 Task: Add a signature Ibrahim Sanchez containing Have a great St. Patricks Day, Ibrahim Sanchez to email address softage.8@softage.net and add a folder Decorations
Action: Mouse moved to (67, 121)
Screenshot: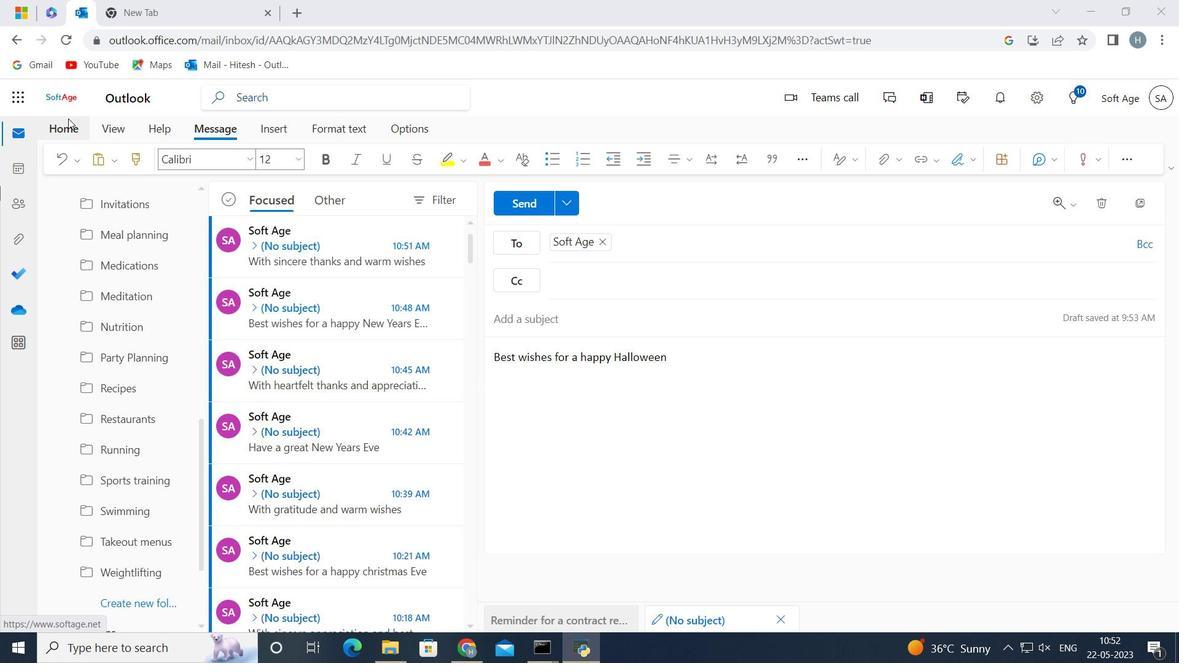 
Action: Mouse pressed left at (67, 121)
Screenshot: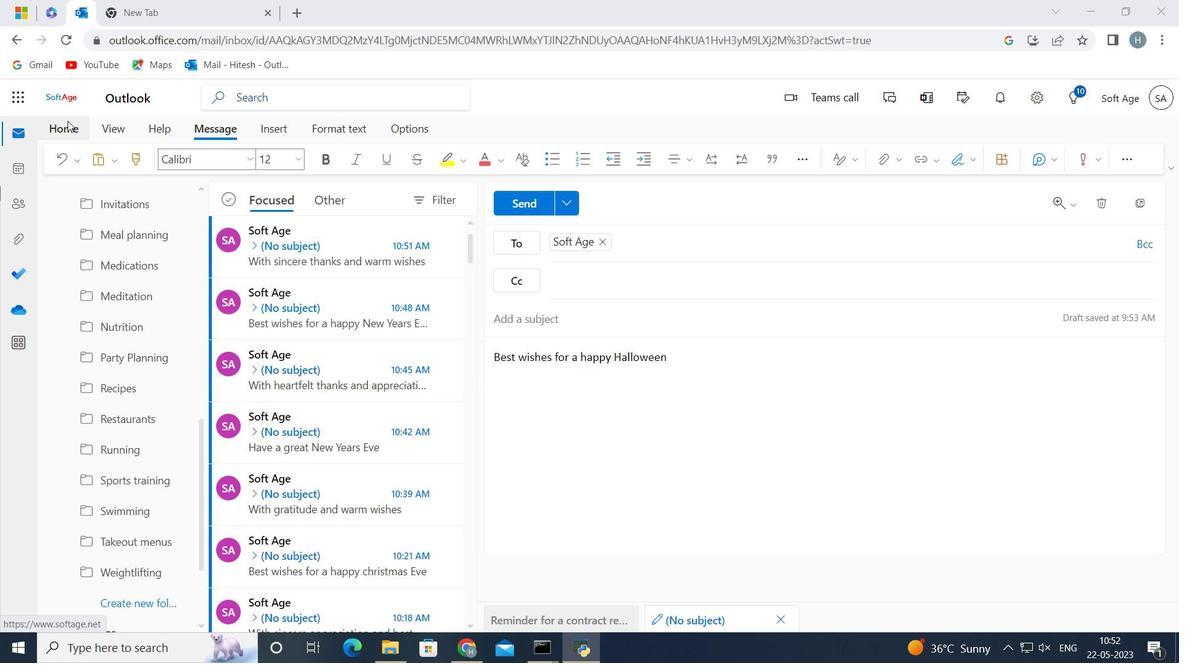 
Action: Mouse moved to (122, 160)
Screenshot: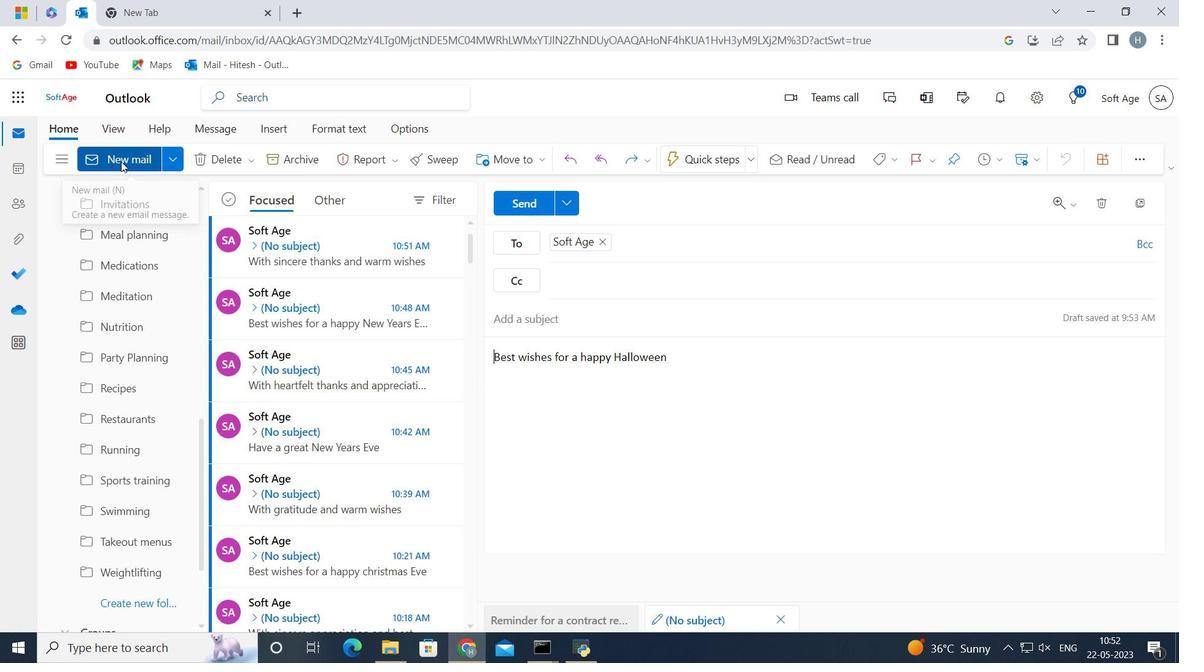 
Action: Mouse pressed left at (122, 160)
Screenshot: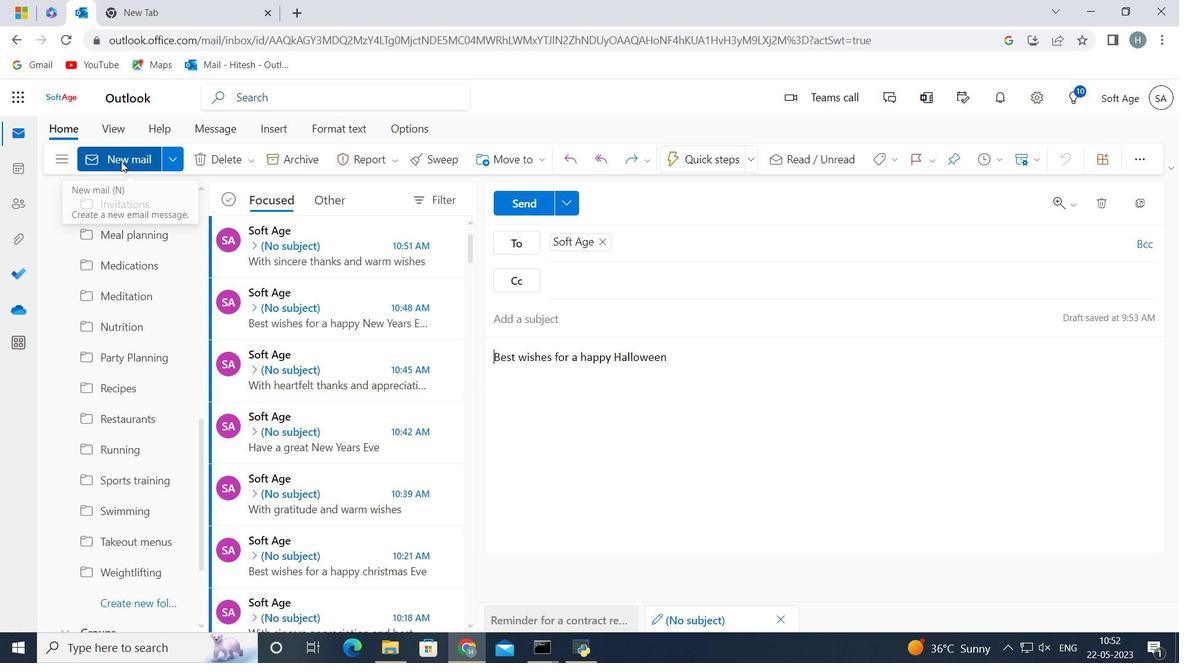 
Action: Mouse moved to (960, 156)
Screenshot: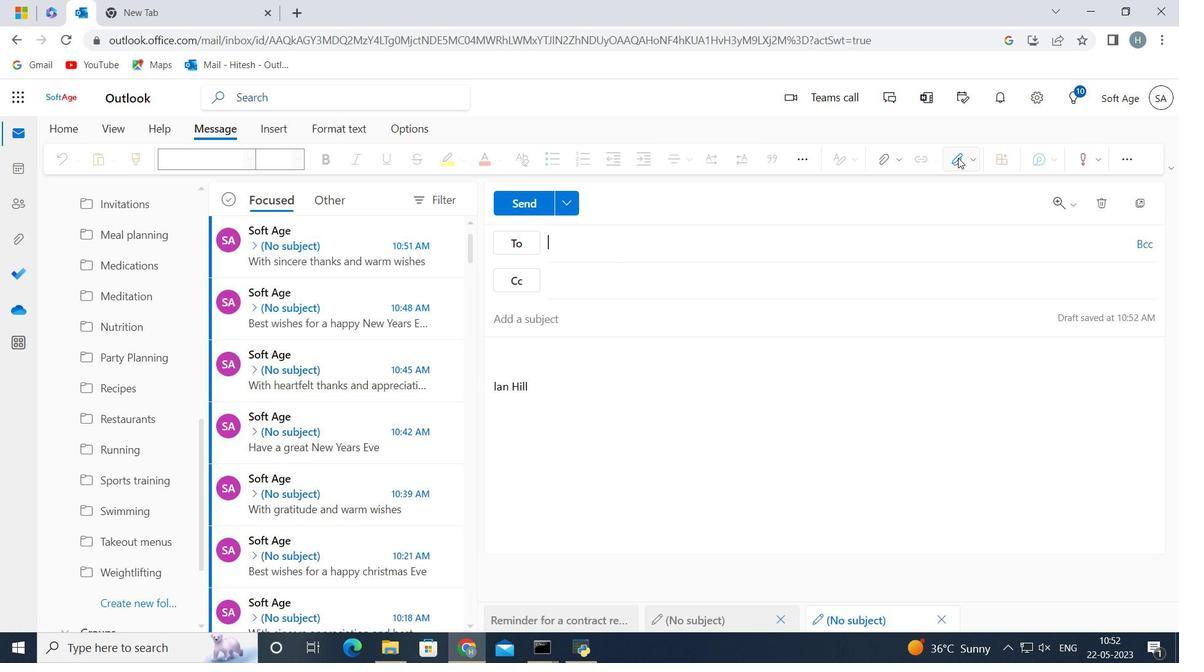 
Action: Mouse pressed left at (960, 156)
Screenshot: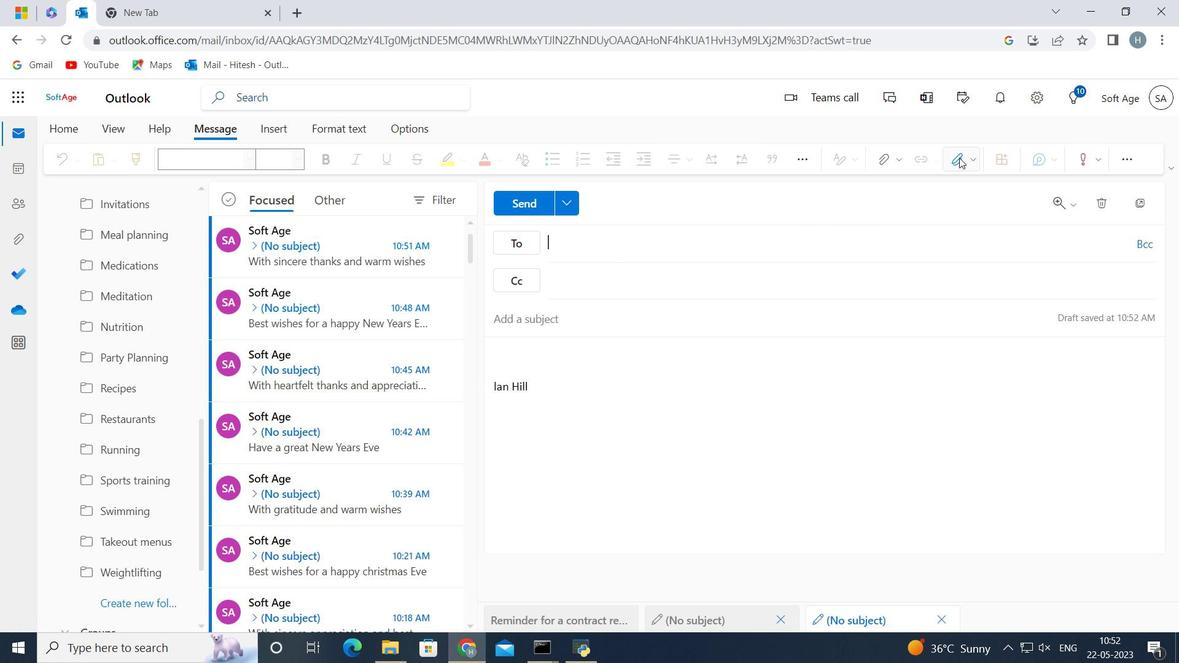 
Action: Mouse moved to (939, 605)
Screenshot: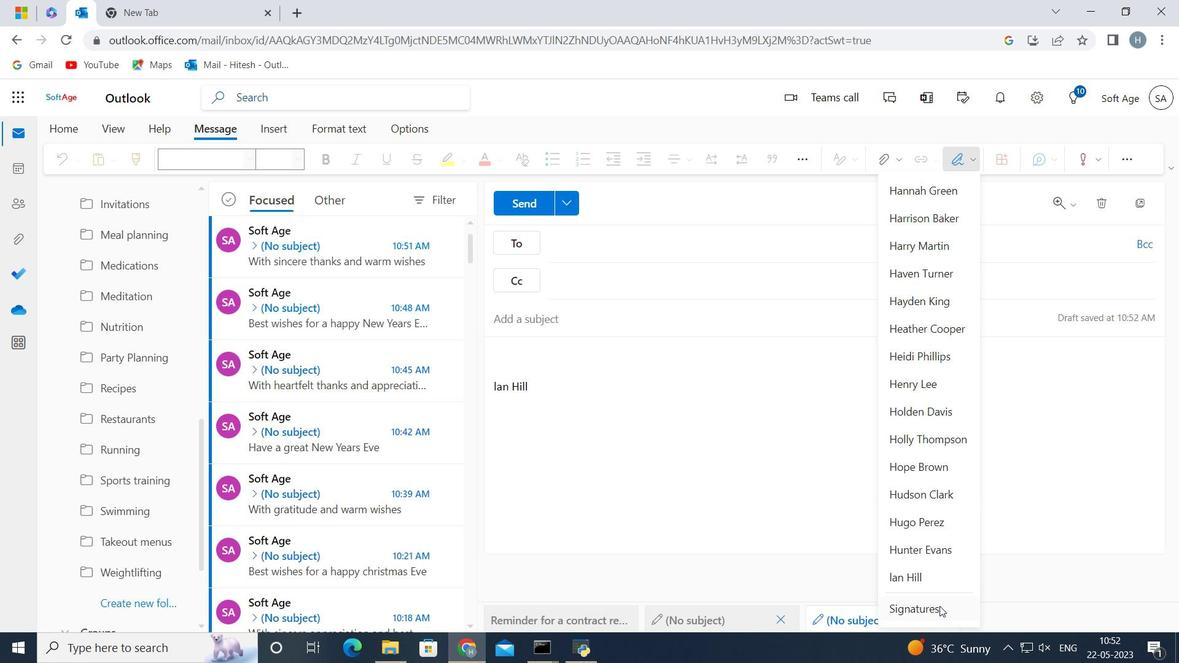 
Action: Mouse pressed left at (939, 605)
Screenshot: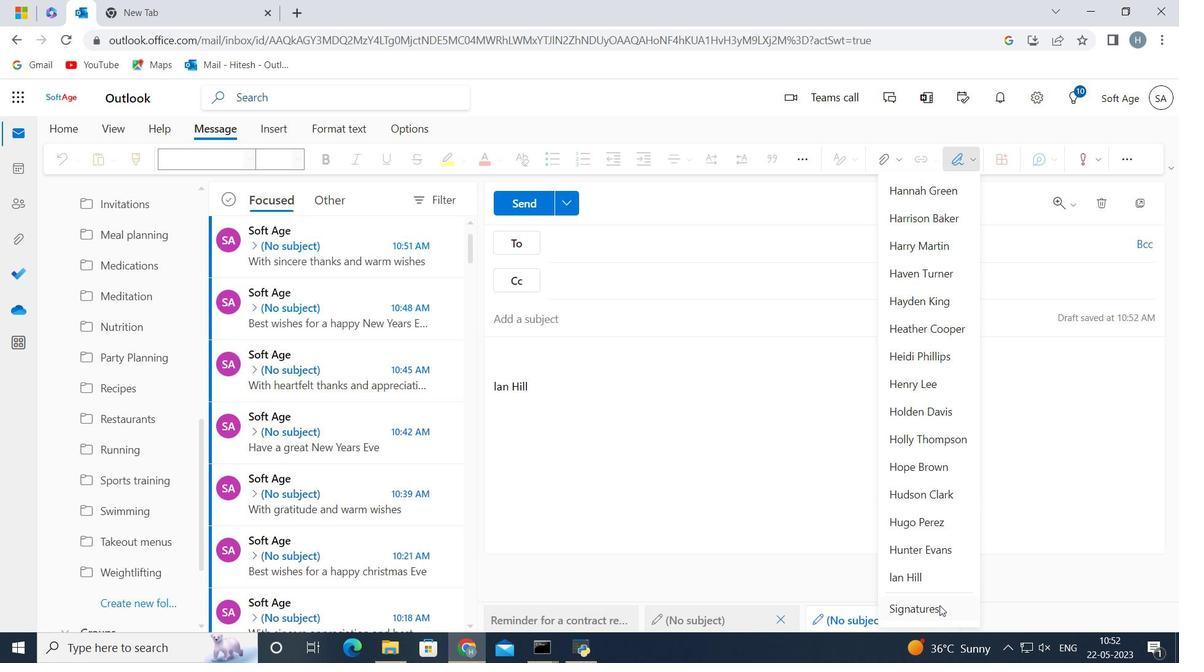 
Action: Mouse moved to (819, 277)
Screenshot: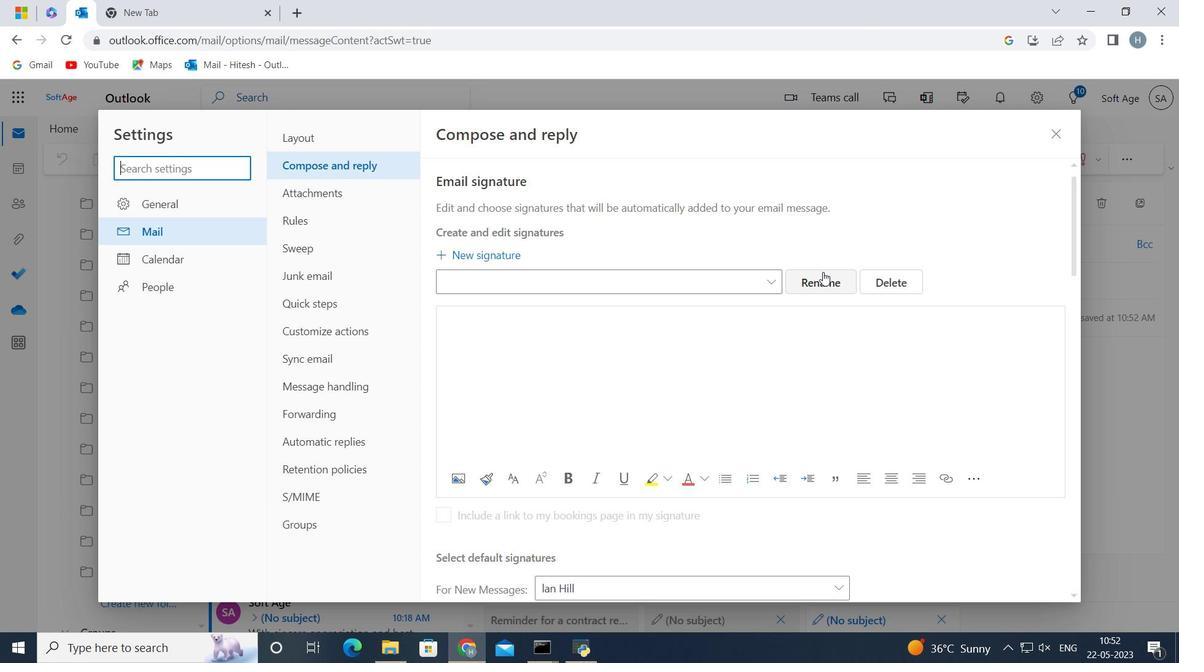 
Action: Mouse pressed left at (819, 277)
Screenshot: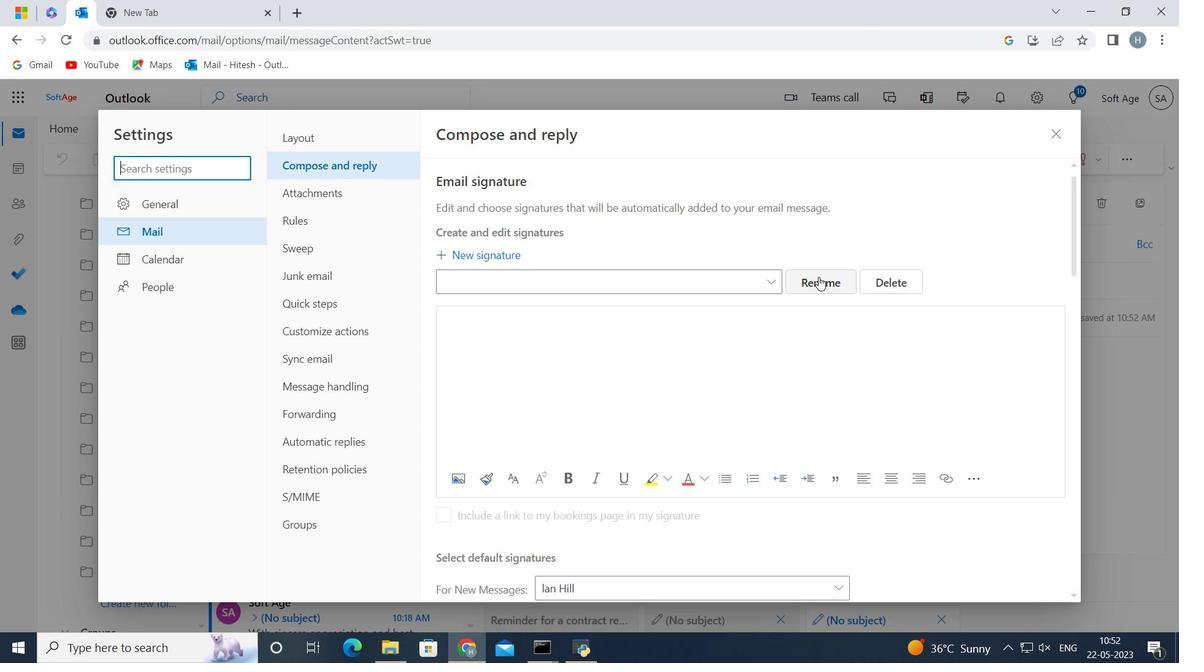 
Action: Mouse moved to (716, 281)
Screenshot: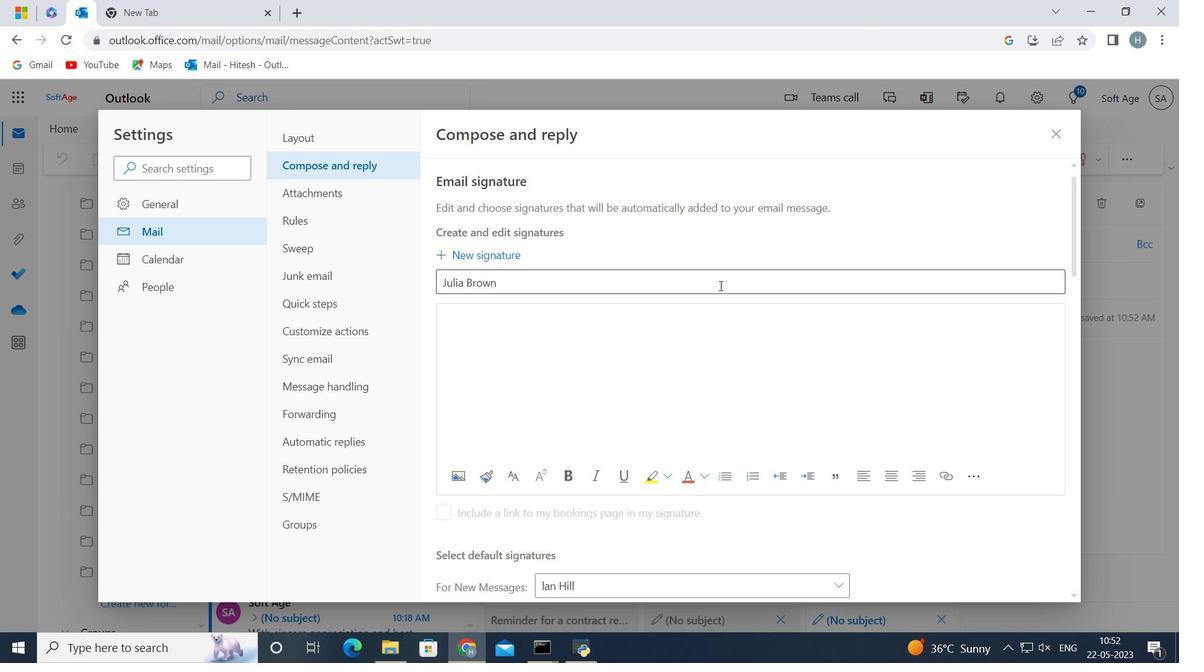 
Action: Mouse pressed left at (716, 281)
Screenshot: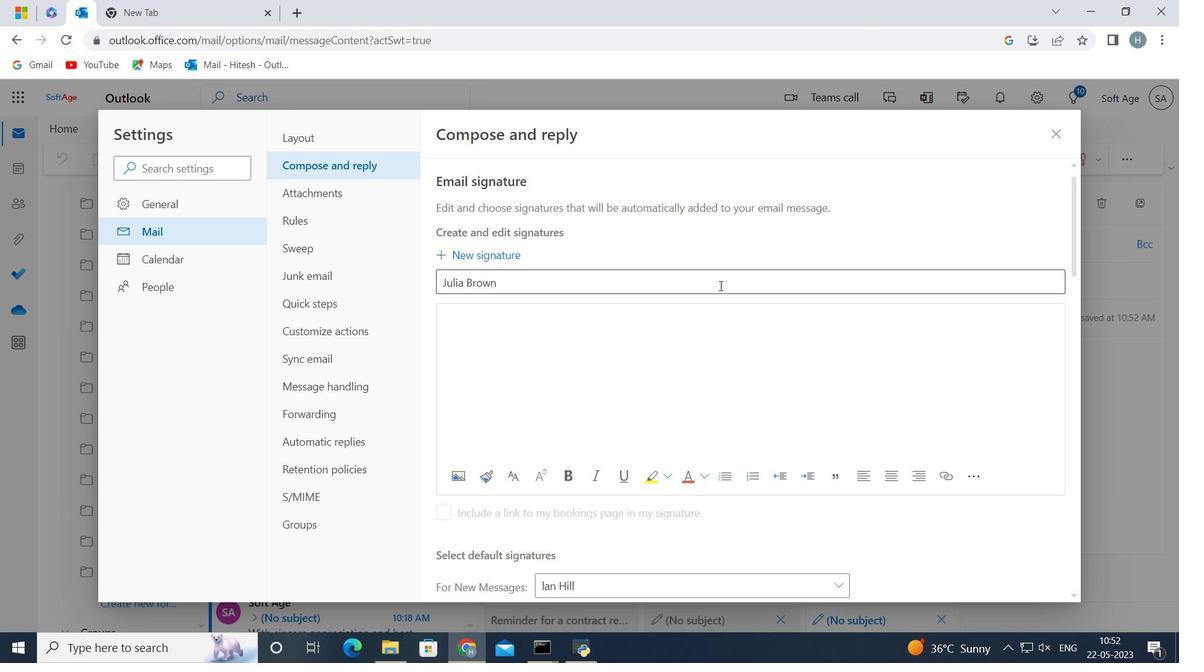 
Action: Key pressed <Key.backspace><Key.backspace><Key.backspace><Key.backspace><Key.backspace><Key.backspace><Key.backspace><Key.backspace><Key.backspace><Key.backspace><Key.backspace><Key.backspace><Key.backspace><Key.shift><Key.shift><Key.shift>Ibrahim<Key.space><Key.shift>Sanchez<Key.space>
Screenshot: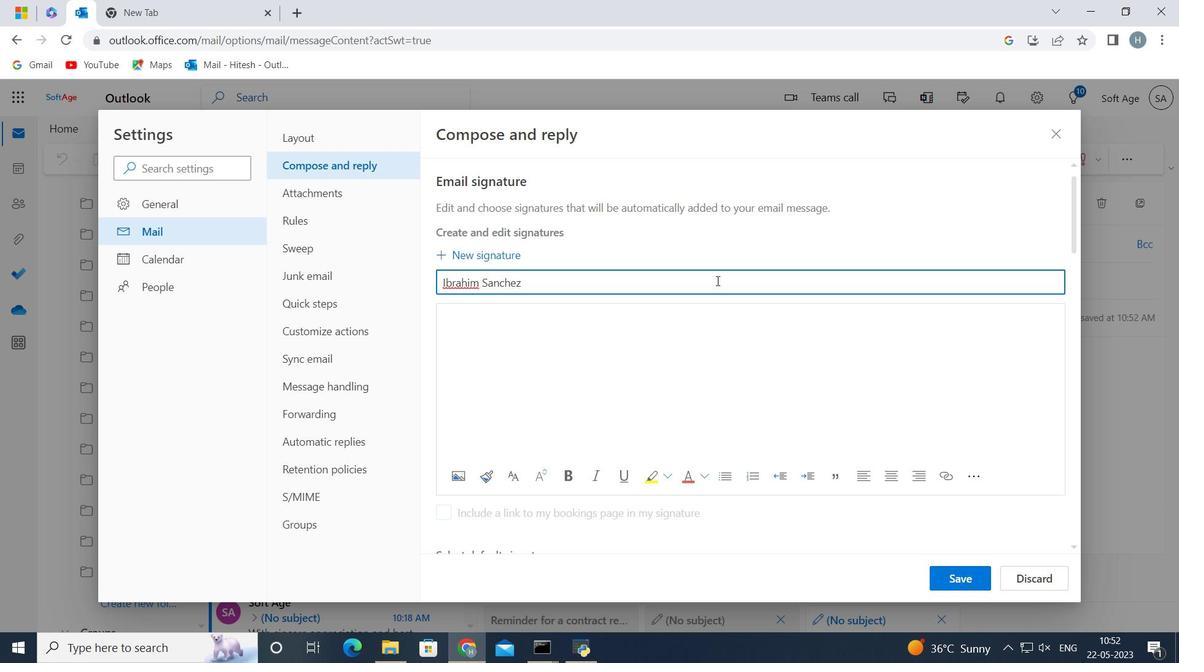 
Action: Mouse moved to (544, 338)
Screenshot: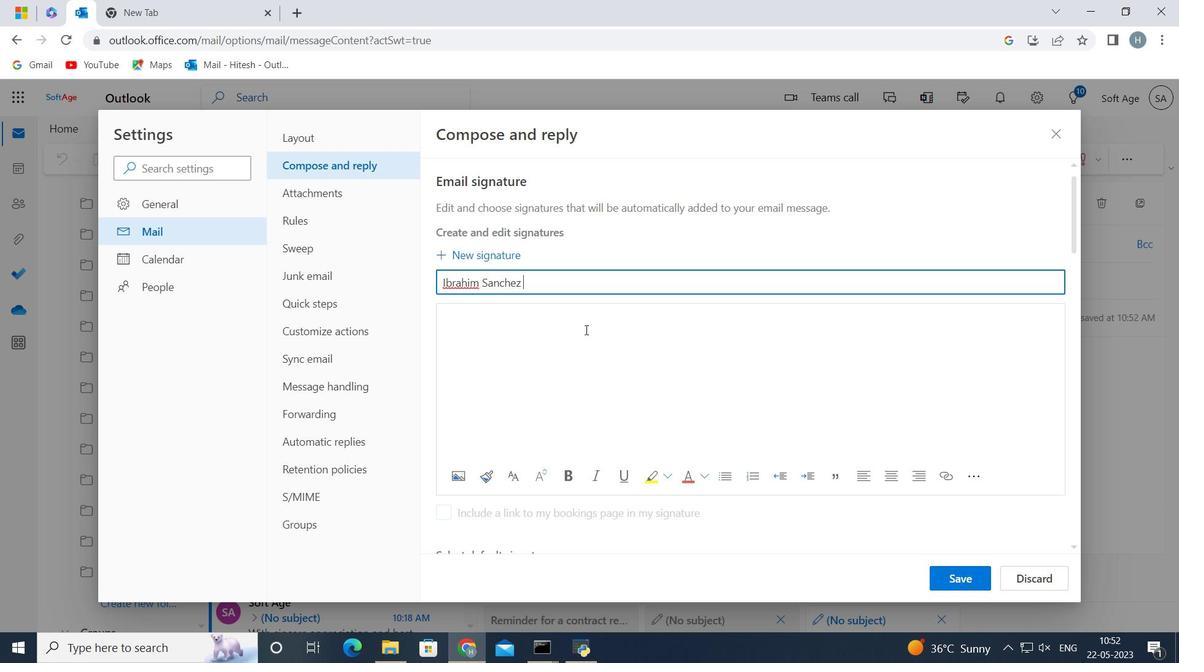 
Action: Mouse pressed left at (544, 338)
Screenshot: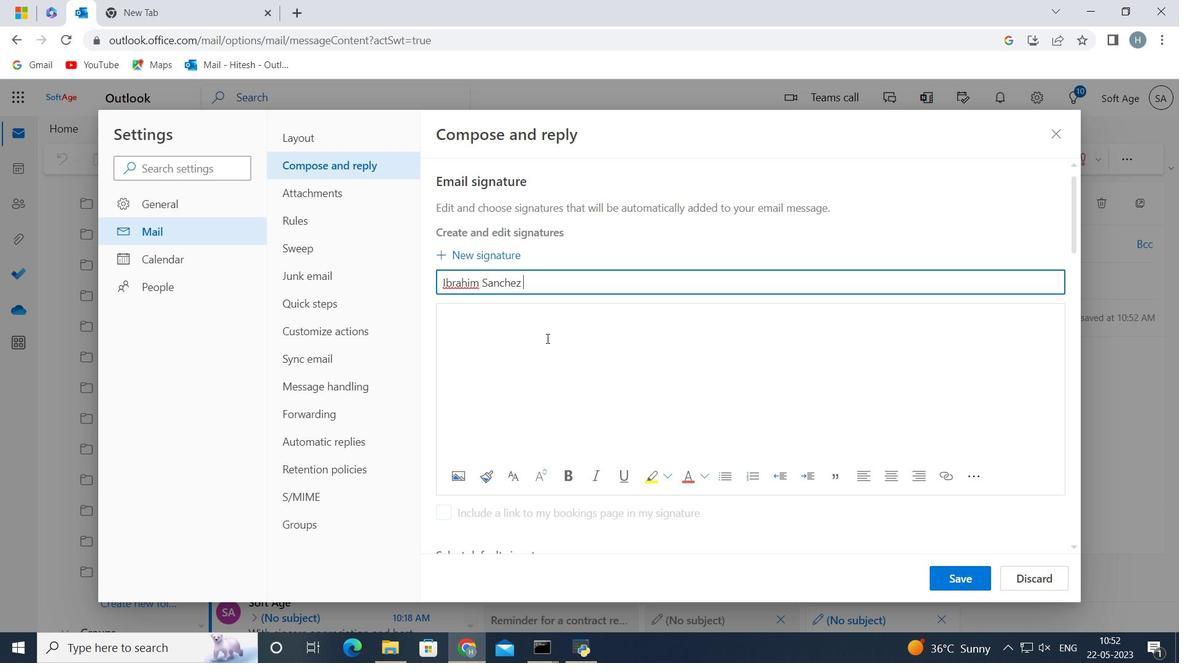 
Action: Key pressed <Key.shift>Ibrahim<Key.space><Key.shift>Sanchez
Screenshot: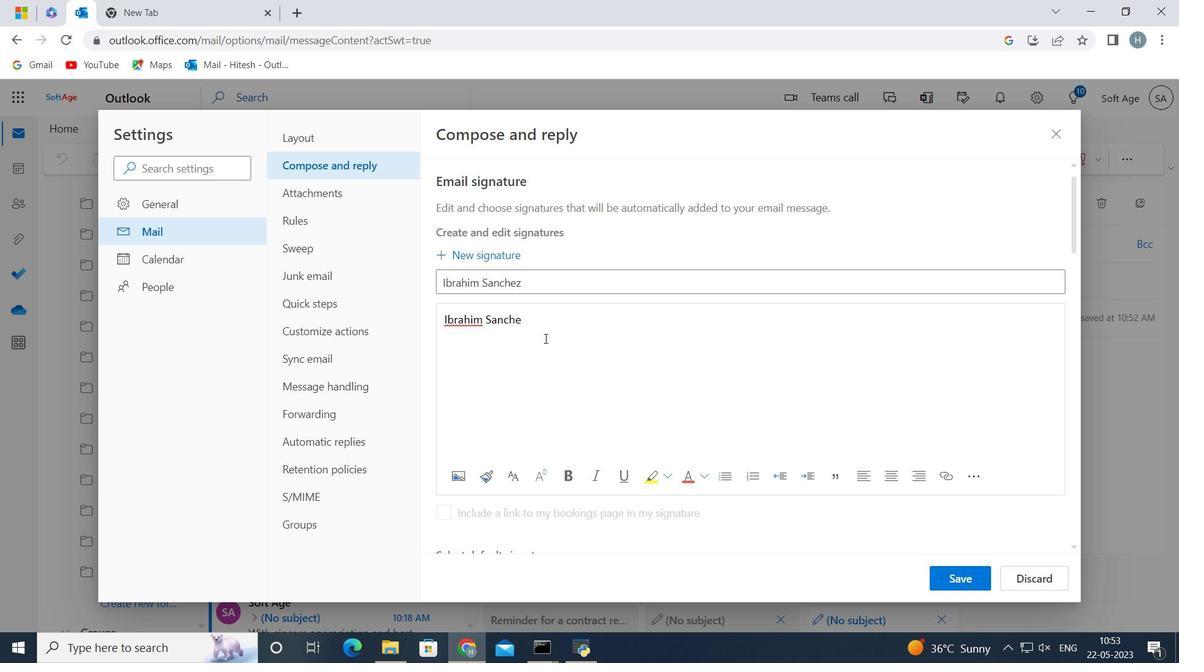 
Action: Mouse moved to (532, 342)
Screenshot: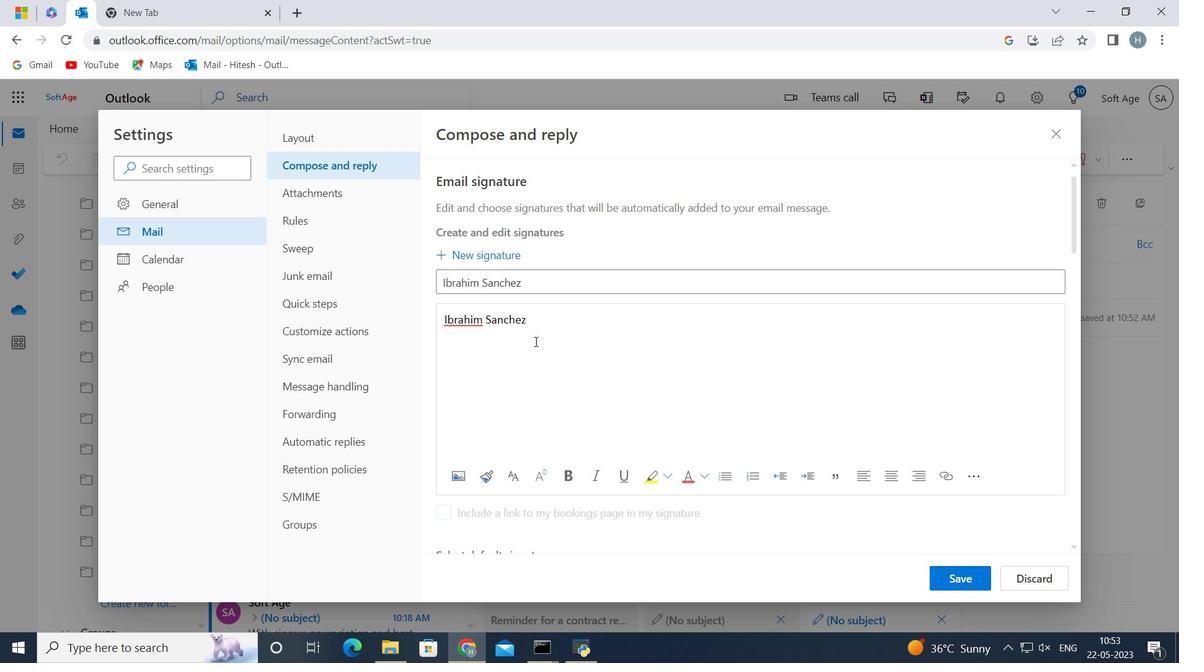 
Action: Mouse pressed left at (532, 342)
Screenshot: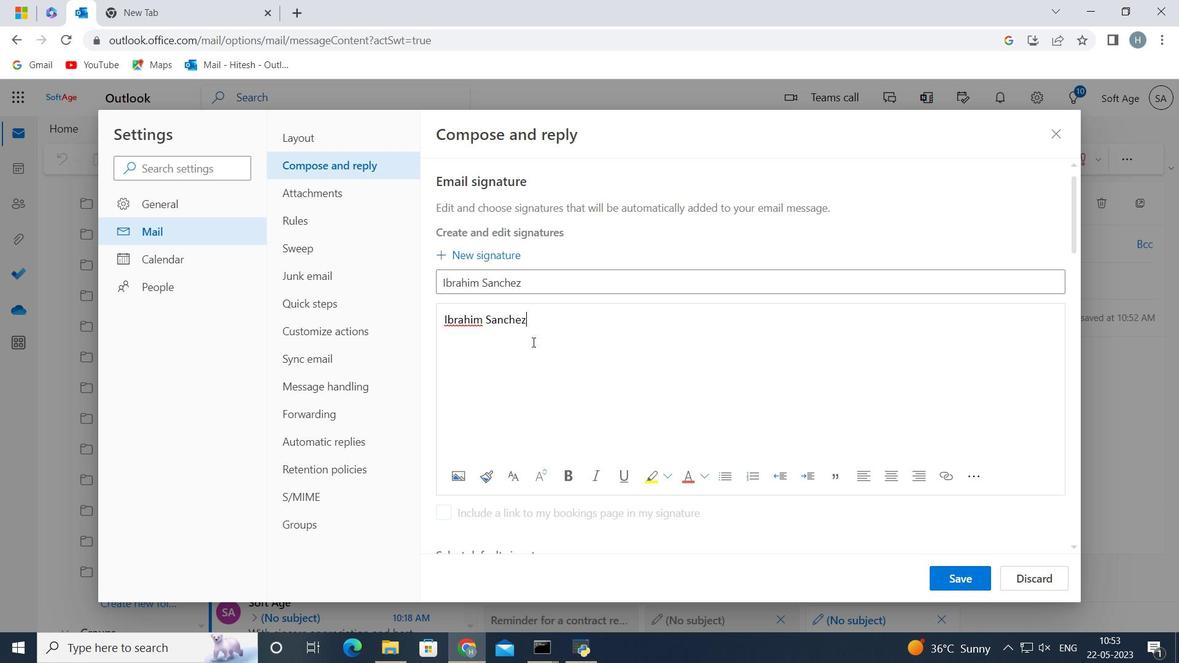 
Action: Mouse moved to (945, 576)
Screenshot: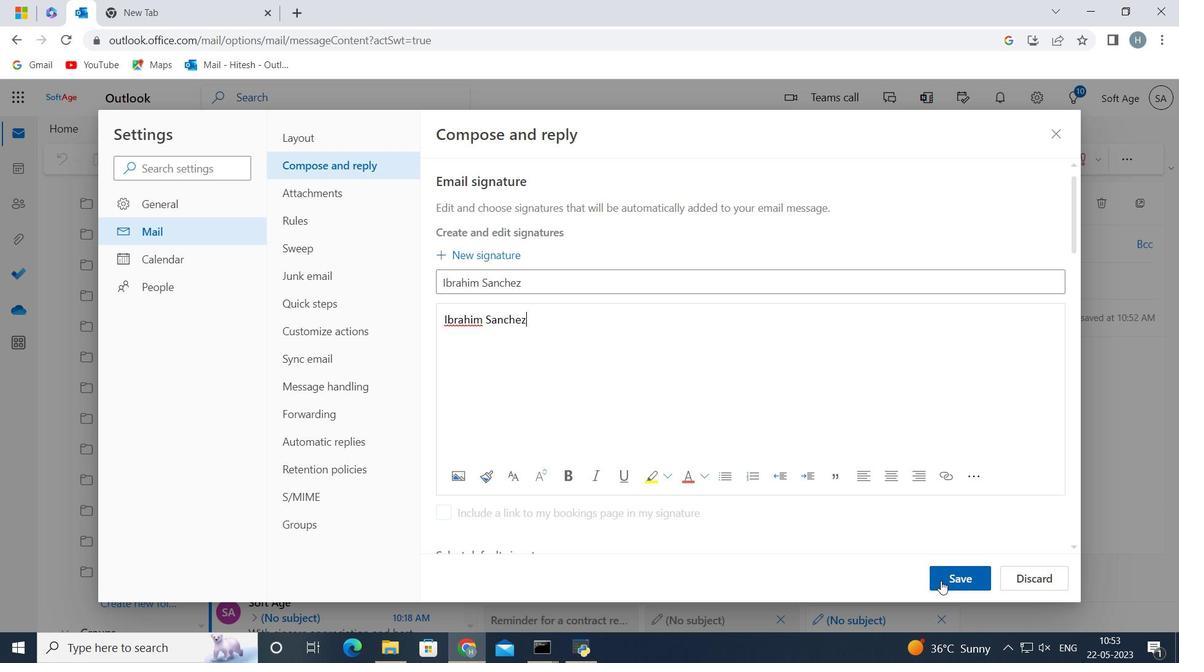 
Action: Mouse pressed left at (945, 576)
Screenshot: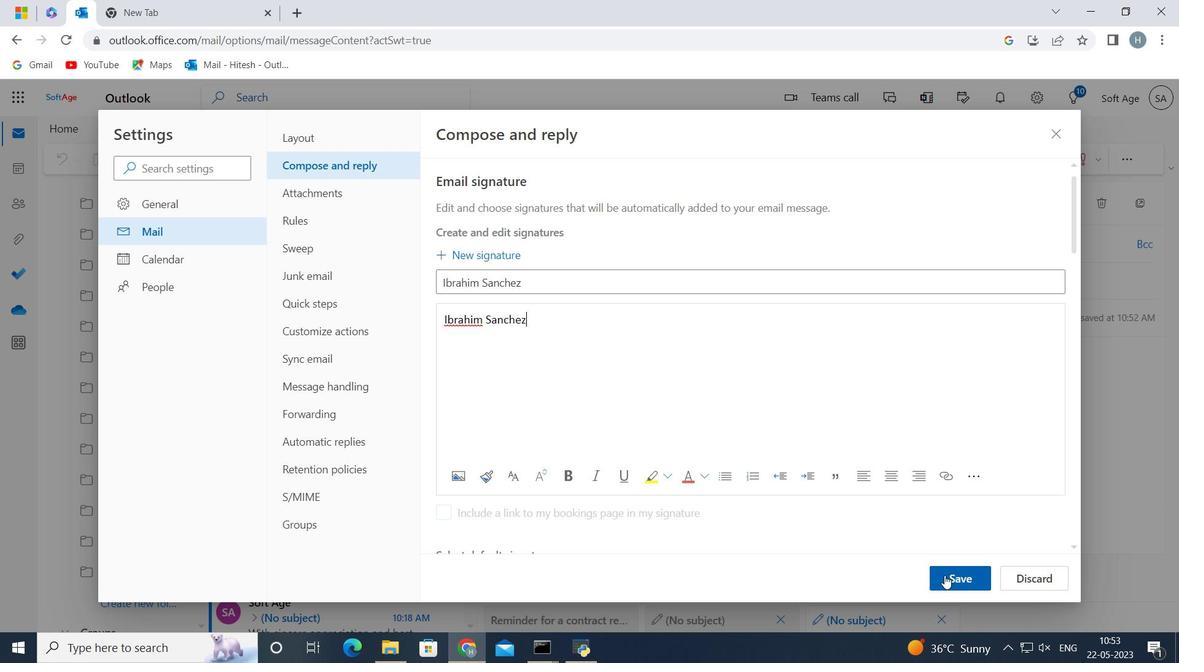 
Action: Mouse moved to (746, 361)
Screenshot: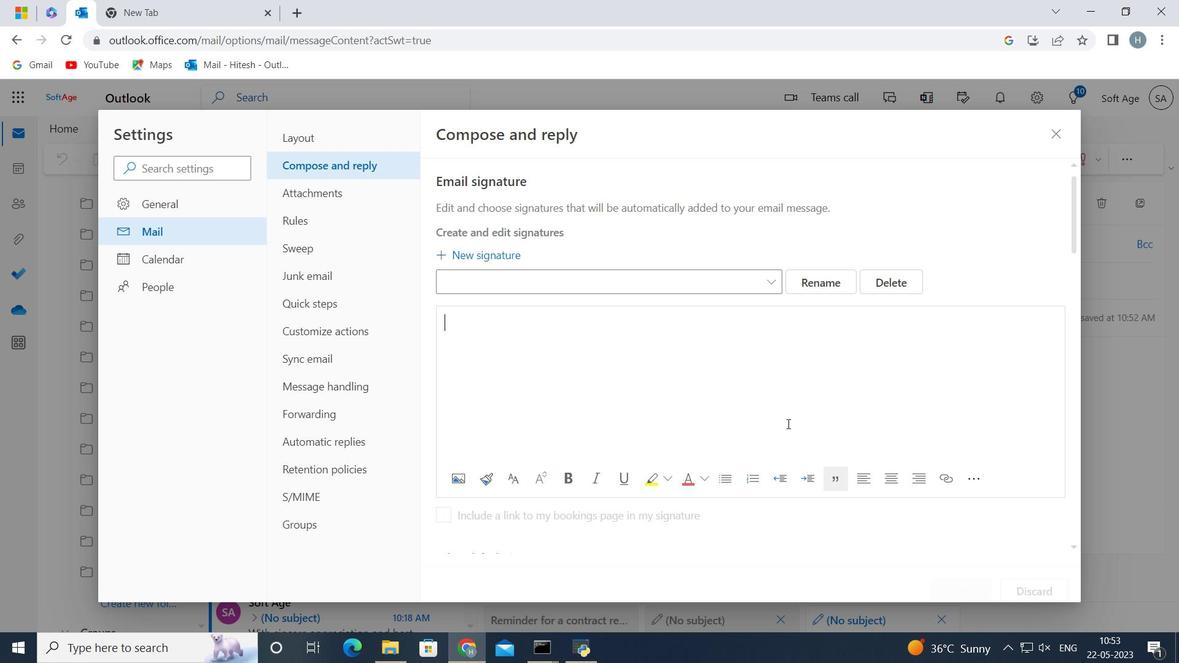 
Action: Mouse scrolled (746, 361) with delta (0, 0)
Screenshot: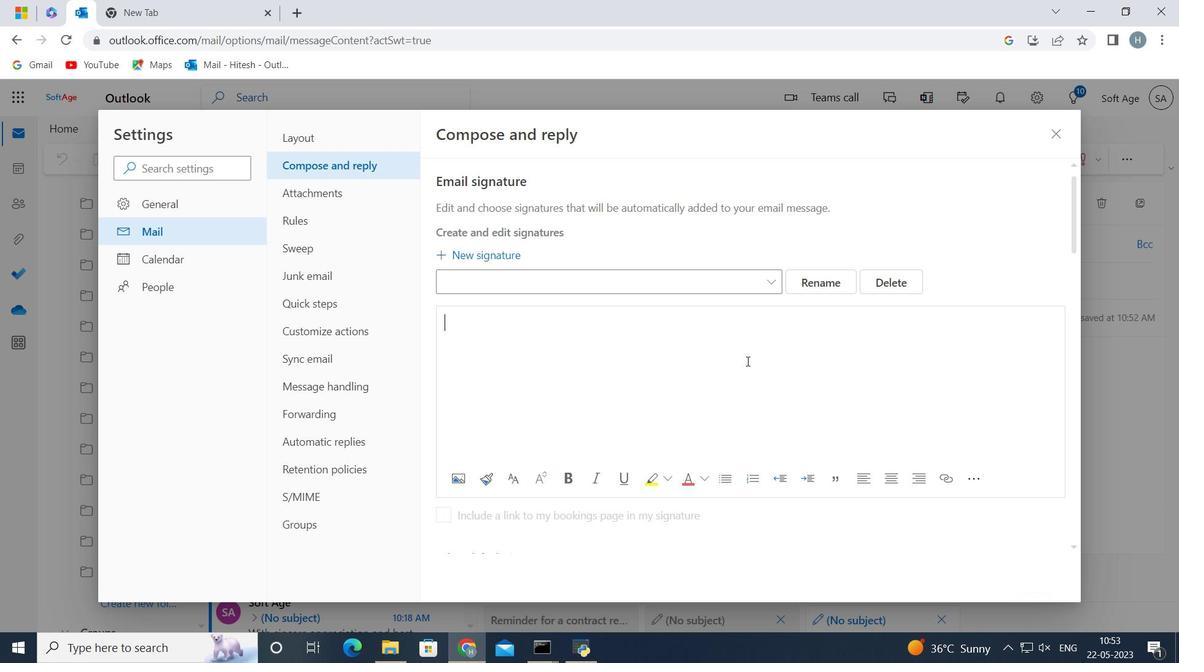 
Action: Mouse moved to (745, 361)
Screenshot: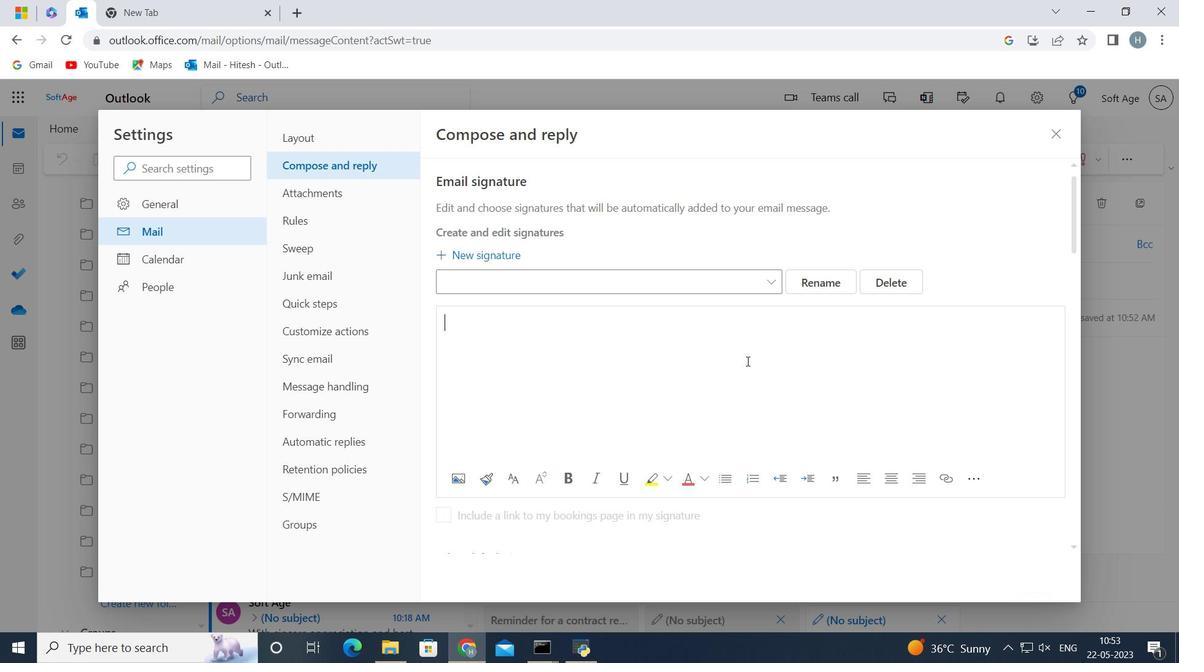 
Action: Mouse scrolled (745, 360) with delta (0, 0)
Screenshot: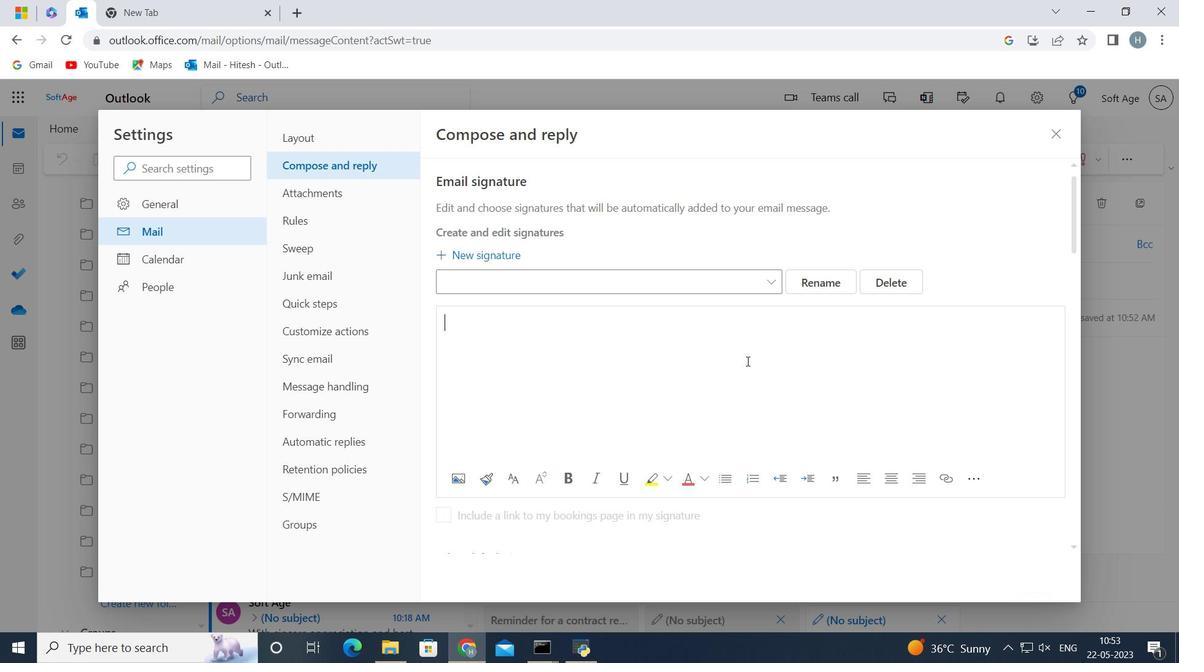 
Action: Mouse moved to (718, 350)
Screenshot: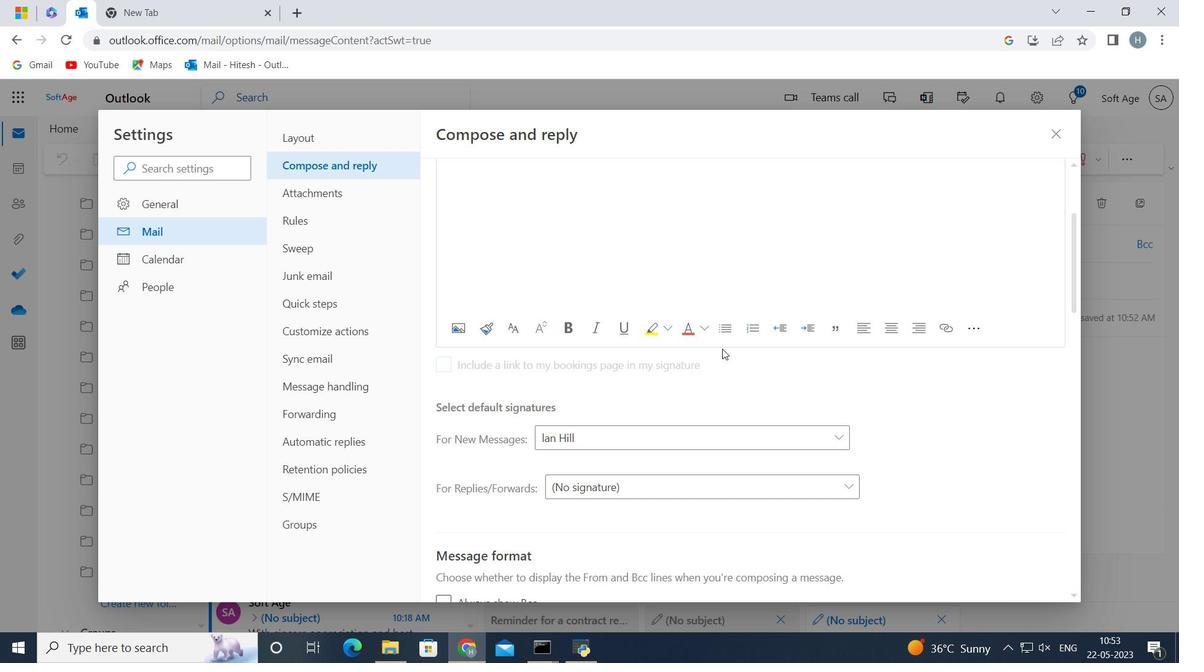
Action: Mouse scrolled (718, 350) with delta (0, 0)
Screenshot: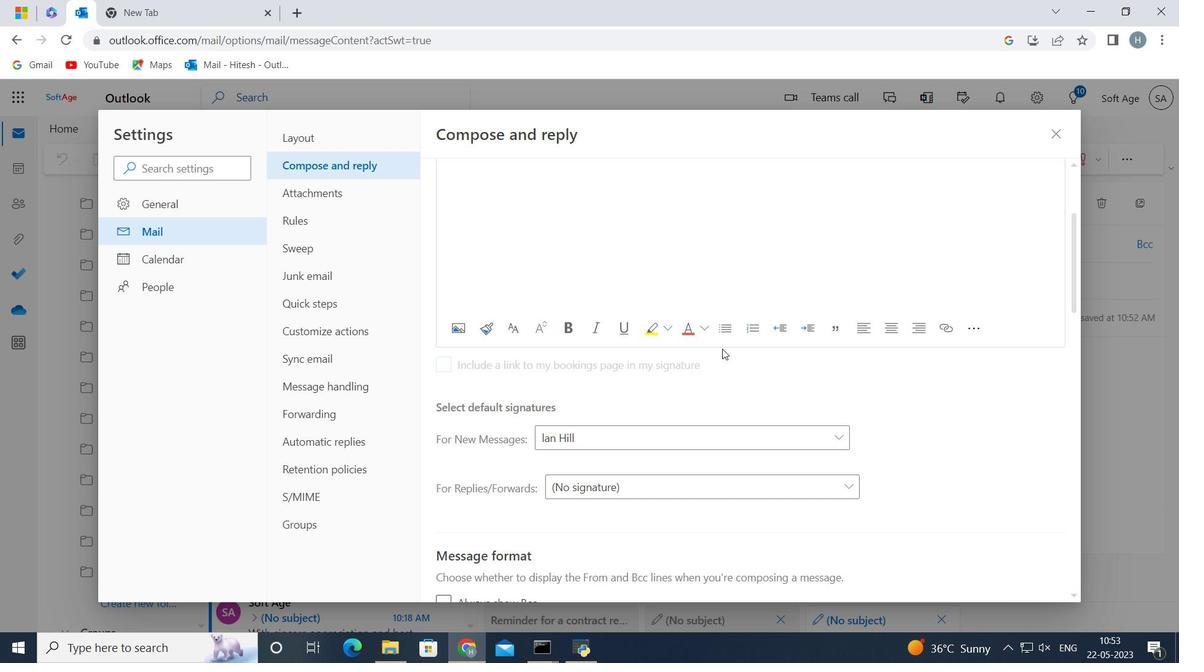
Action: Mouse scrolled (718, 350) with delta (0, 0)
Screenshot: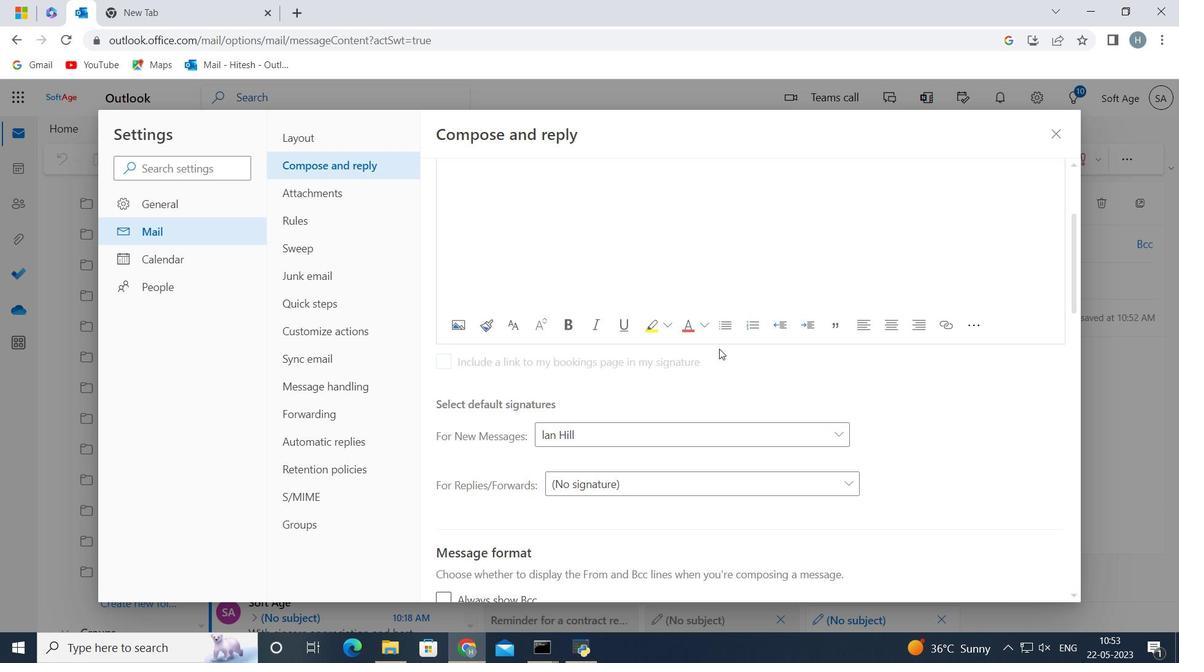 
Action: Mouse moved to (737, 276)
Screenshot: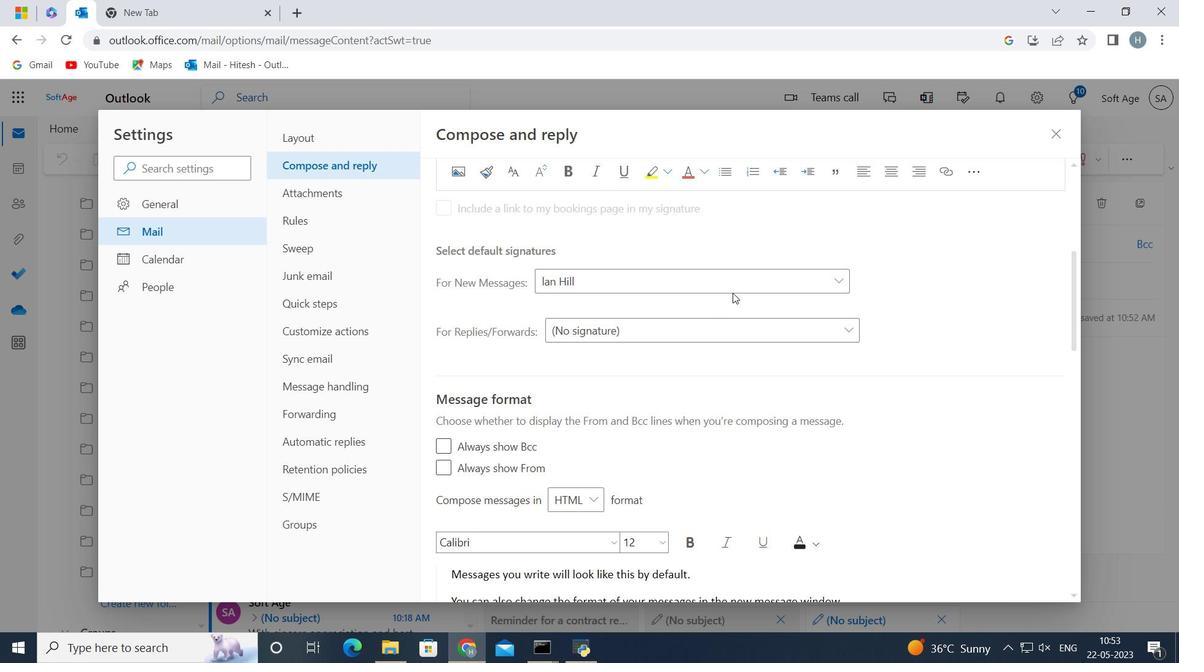 
Action: Mouse pressed left at (737, 276)
Screenshot: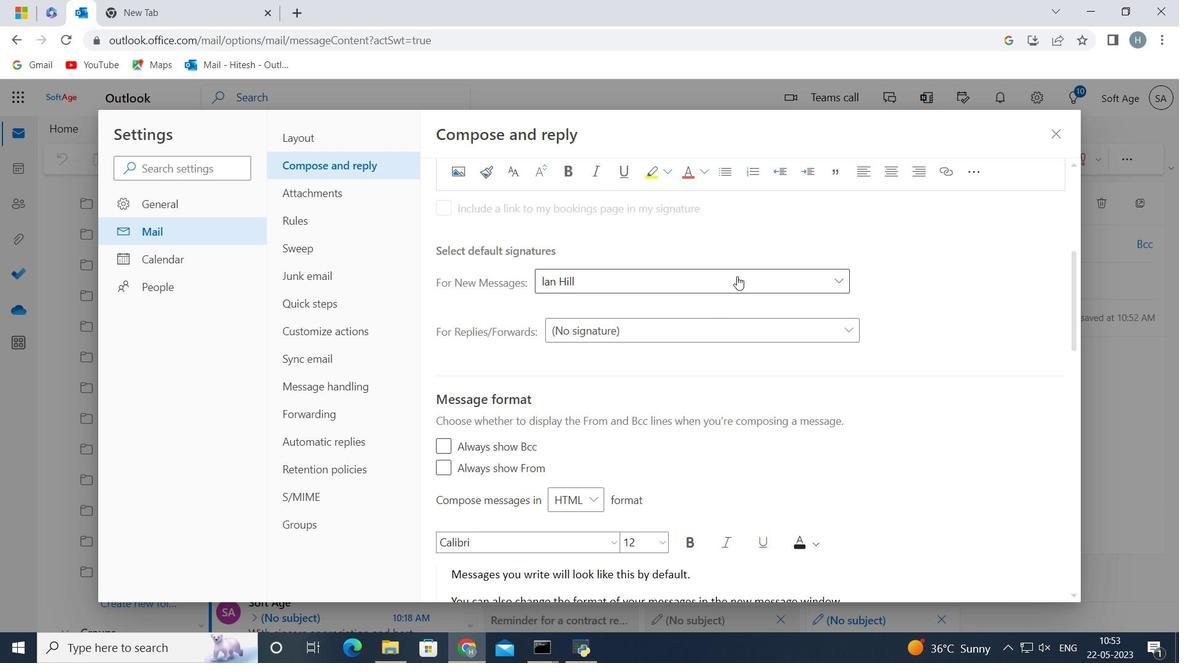 
Action: Mouse moved to (912, 613)
Screenshot: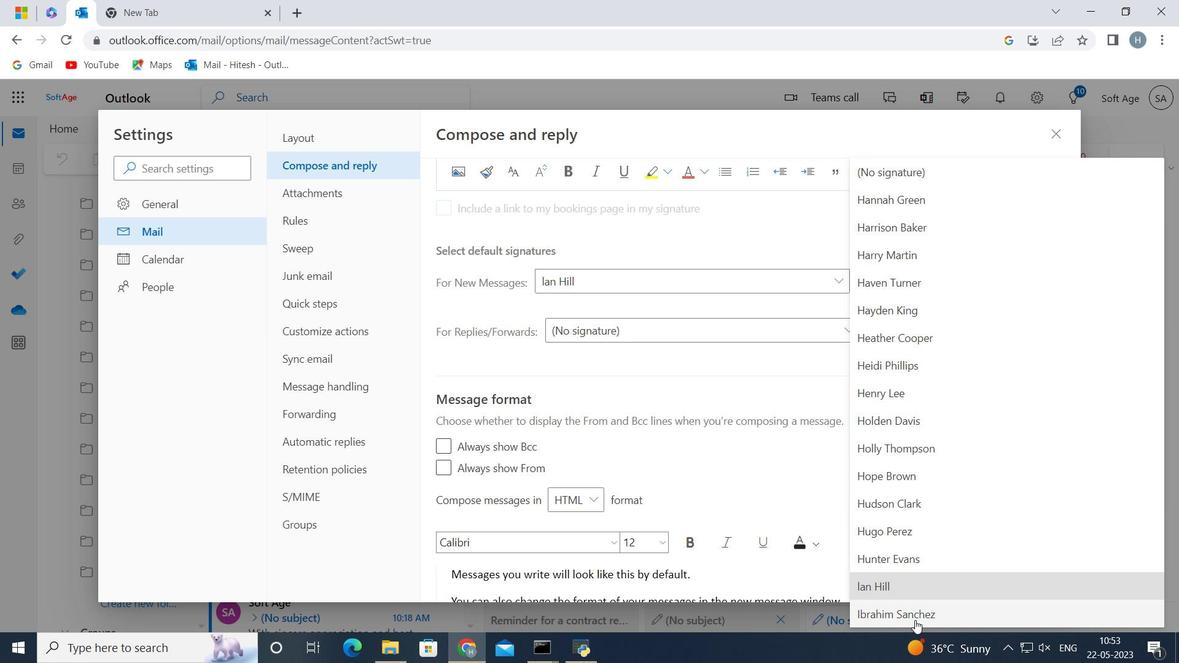 
Action: Mouse pressed left at (912, 613)
Screenshot: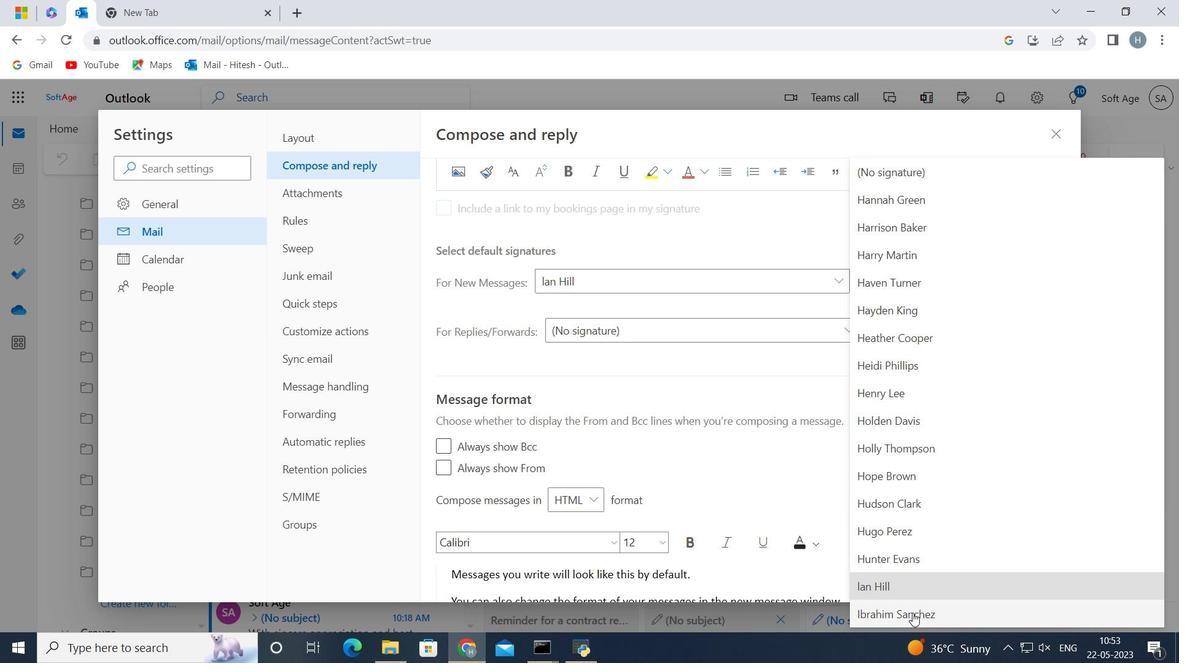 
Action: Mouse moved to (948, 569)
Screenshot: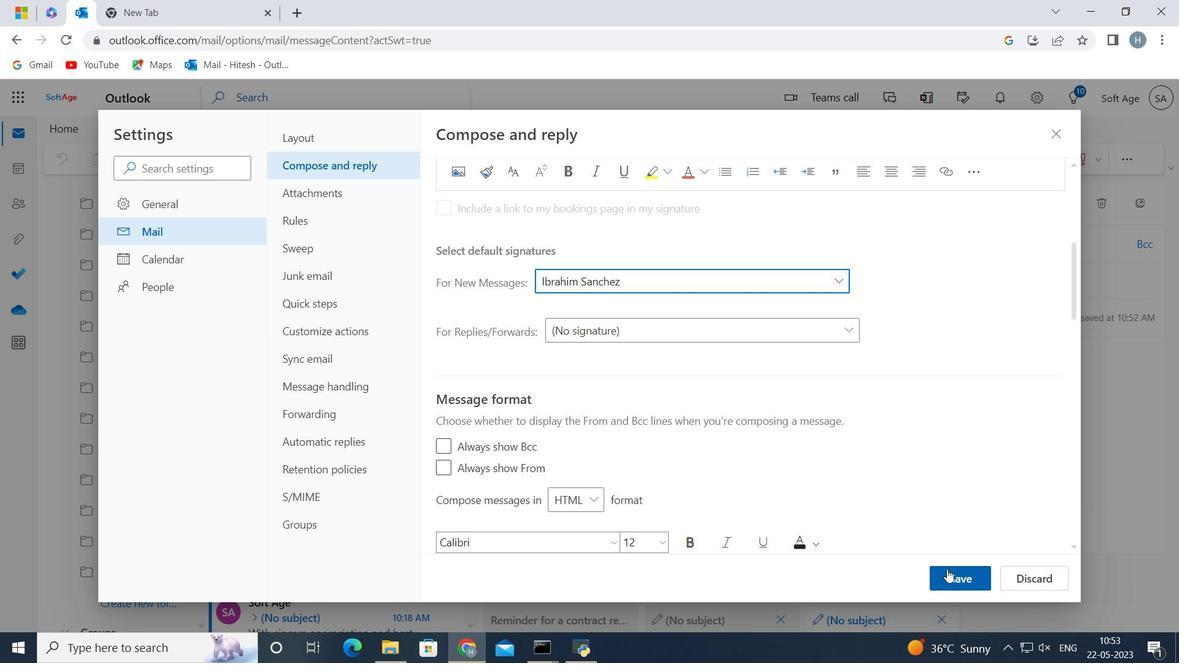 
Action: Mouse pressed left at (948, 569)
Screenshot: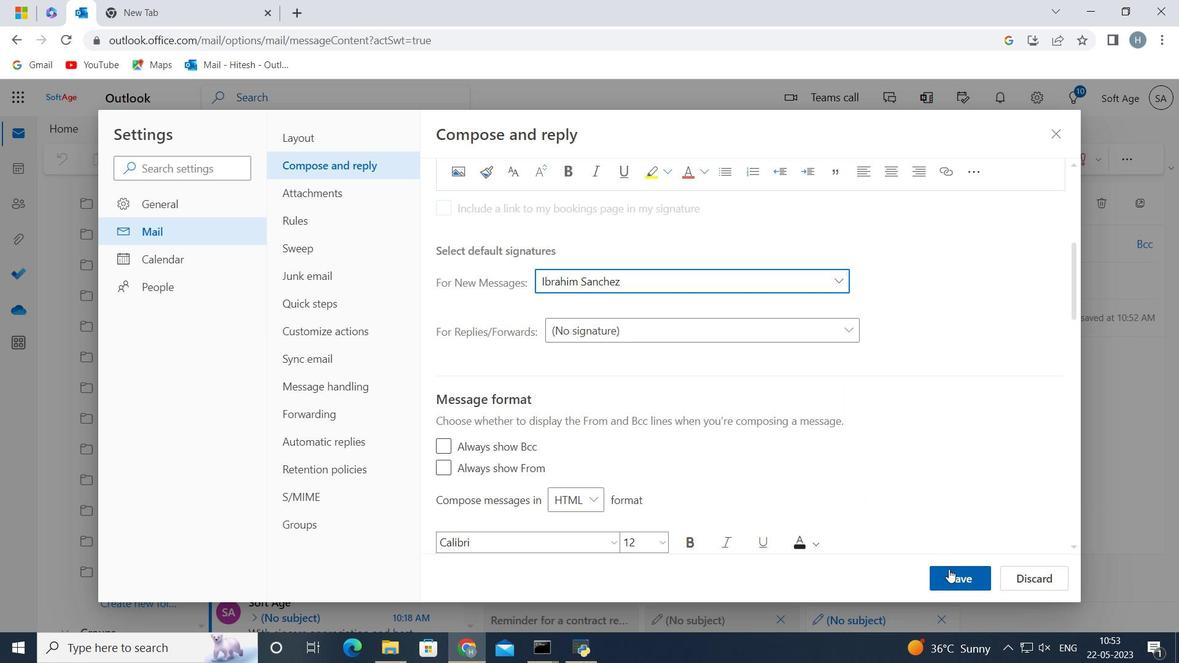 
Action: Mouse moved to (1054, 133)
Screenshot: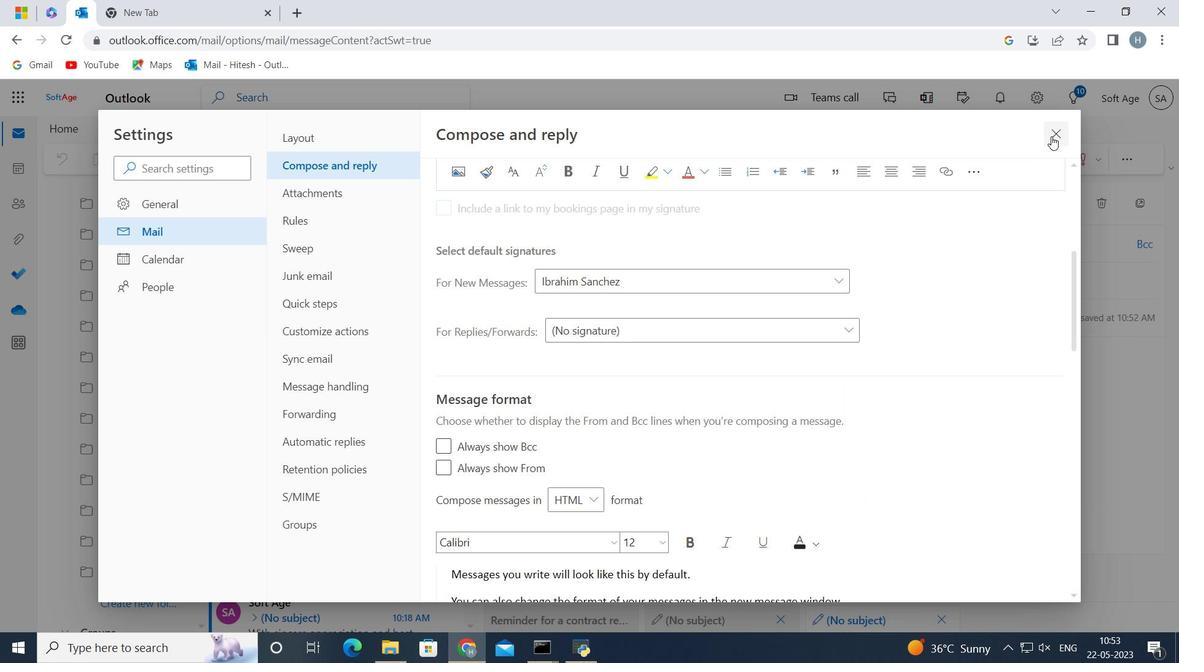 
Action: Mouse pressed left at (1054, 133)
Screenshot: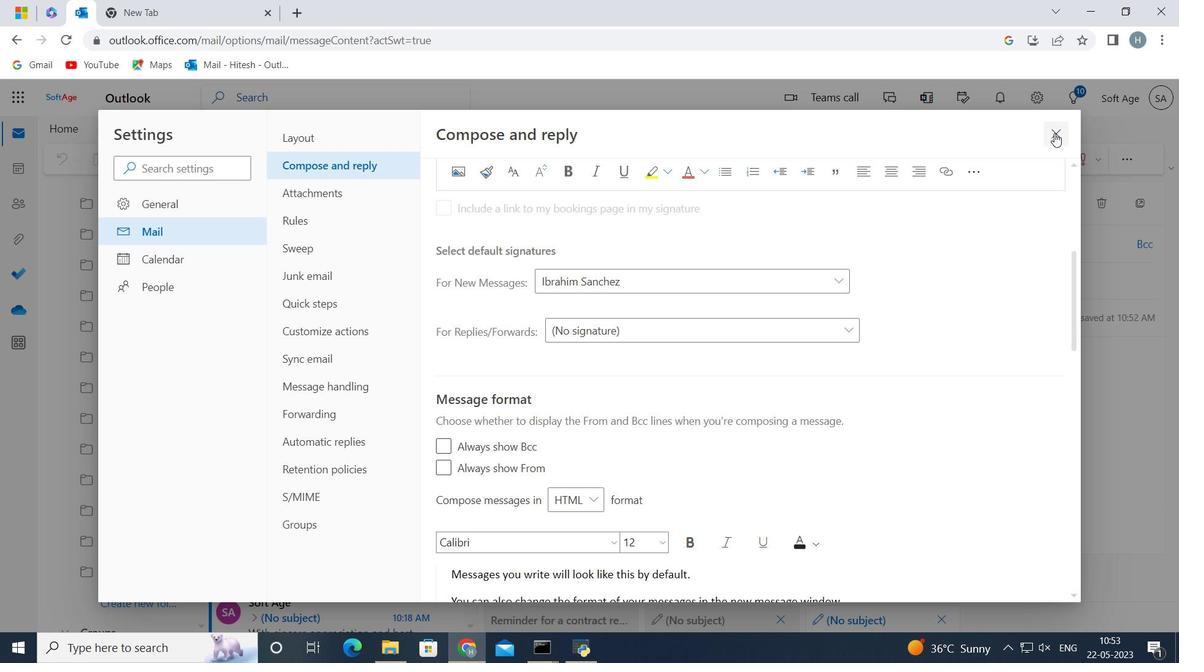 
Action: Mouse moved to (546, 393)
Screenshot: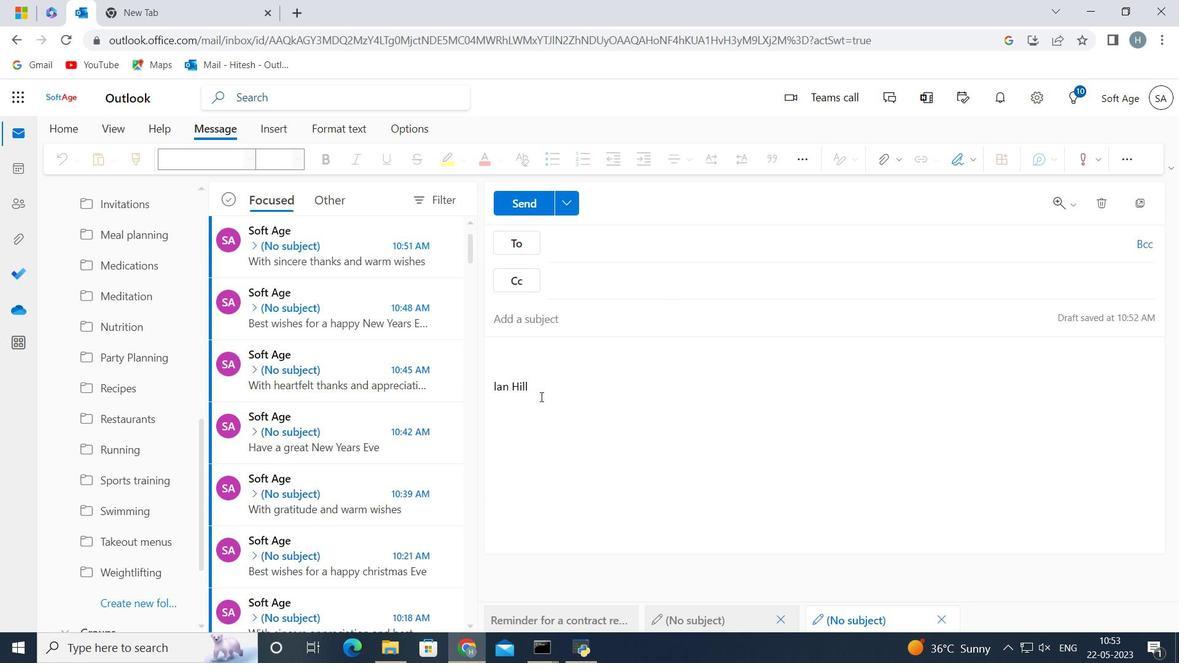 
Action: Mouse pressed left at (546, 393)
Screenshot: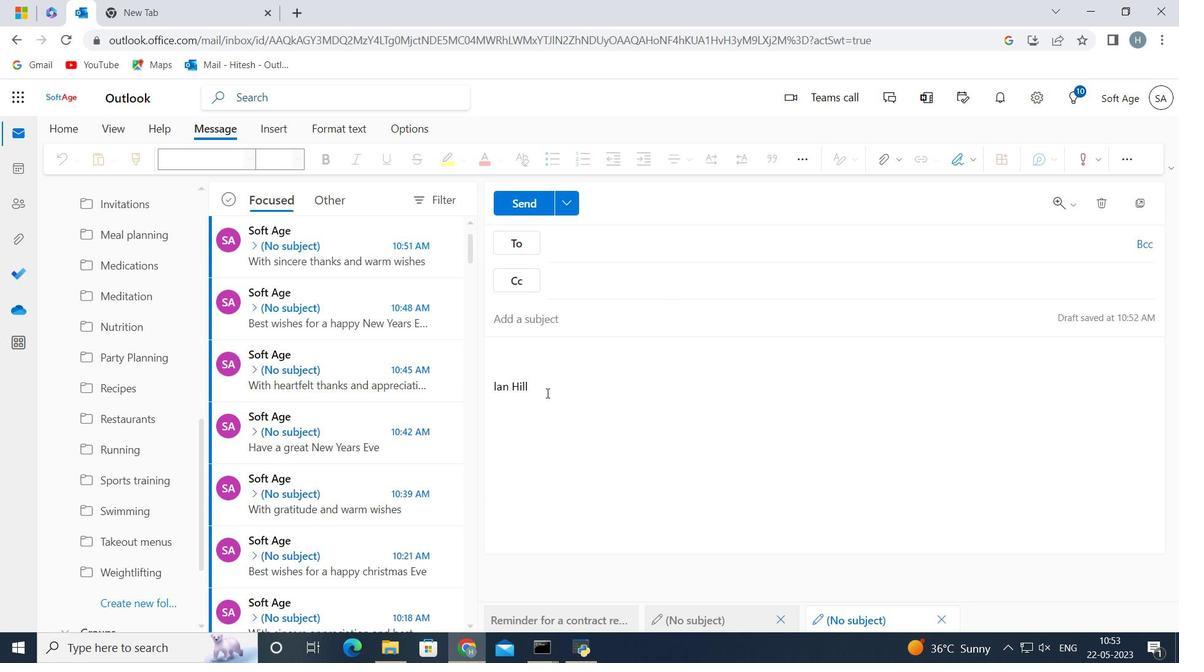 
Action: Key pressed <Key.backspace><Key.backspace><Key.backspace><Key.backspace><Key.backspace><Key.backspace><Key.backspace><Key.backspace><Key.backspace><Key.backspace><Key.shift>Have<Key.space>a<Key.space>great<Key.space><Key.shift>St.<Key.space><Key.shift>Patricks<Key.space><Key.shift>Day<Key.space>
Screenshot: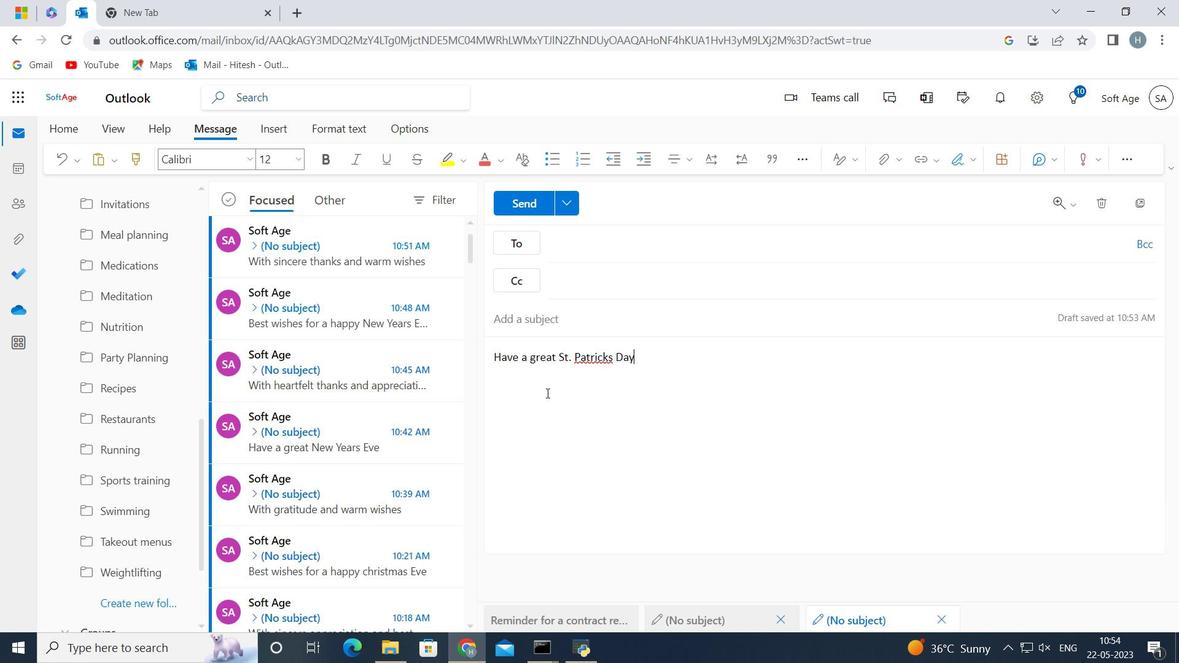 
Action: Mouse moved to (577, 233)
Screenshot: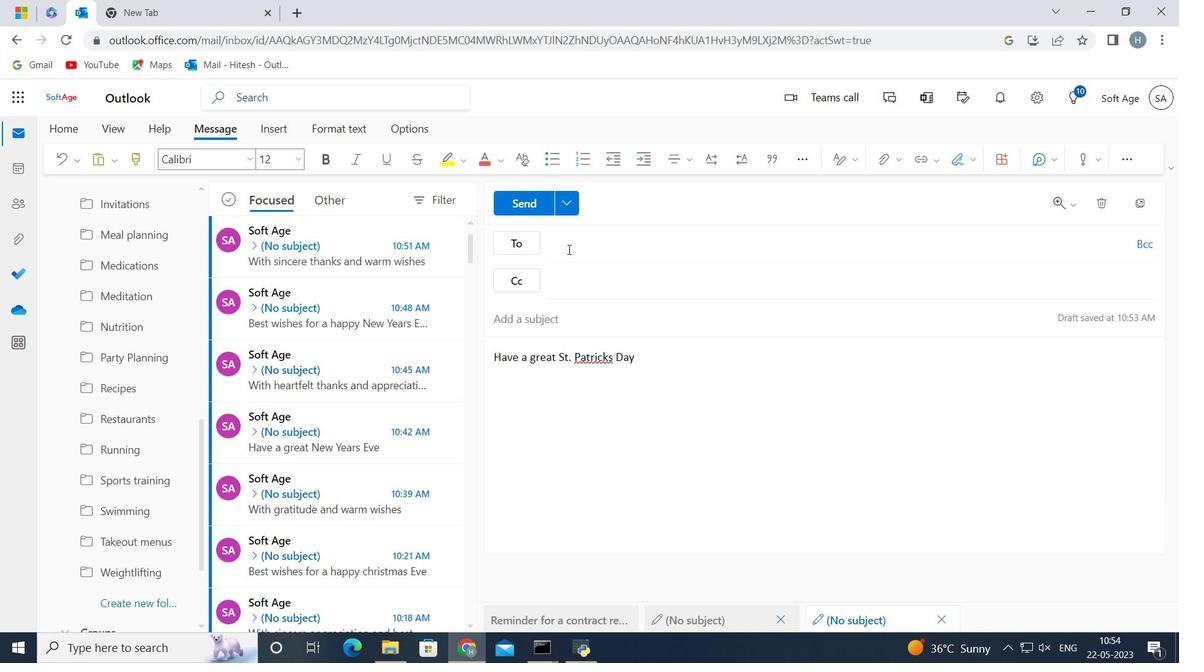 
Action: Mouse pressed left at (577, 233)
Screenshot: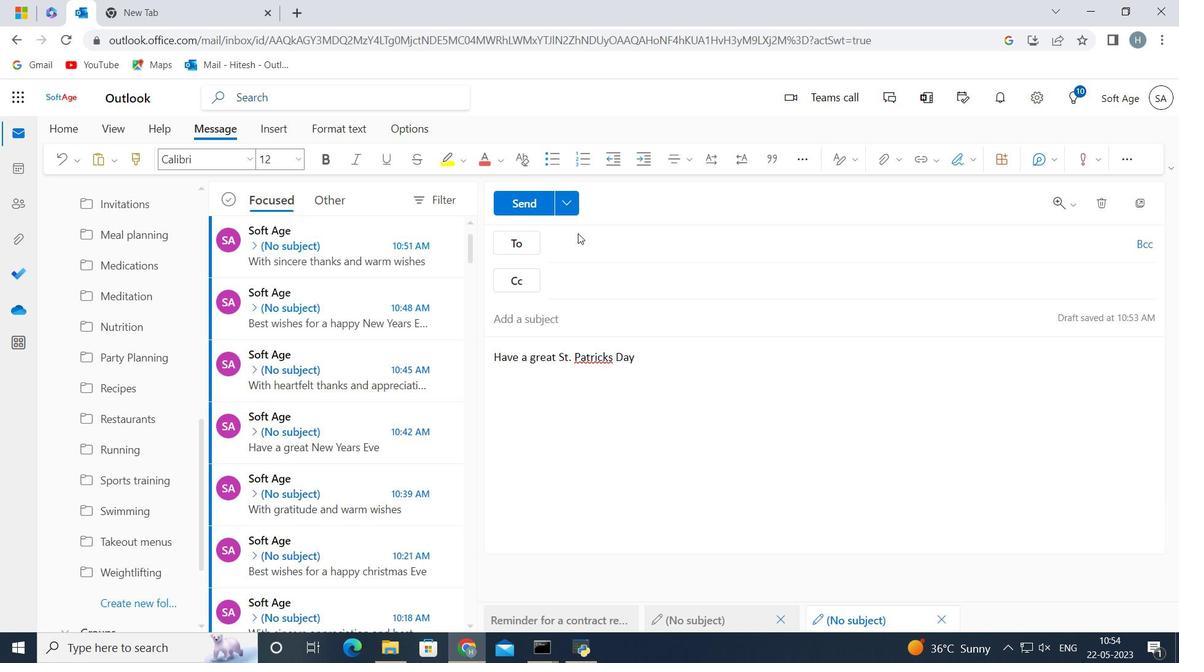 
Action: Mouse moved to (583, 236)
Screenshot: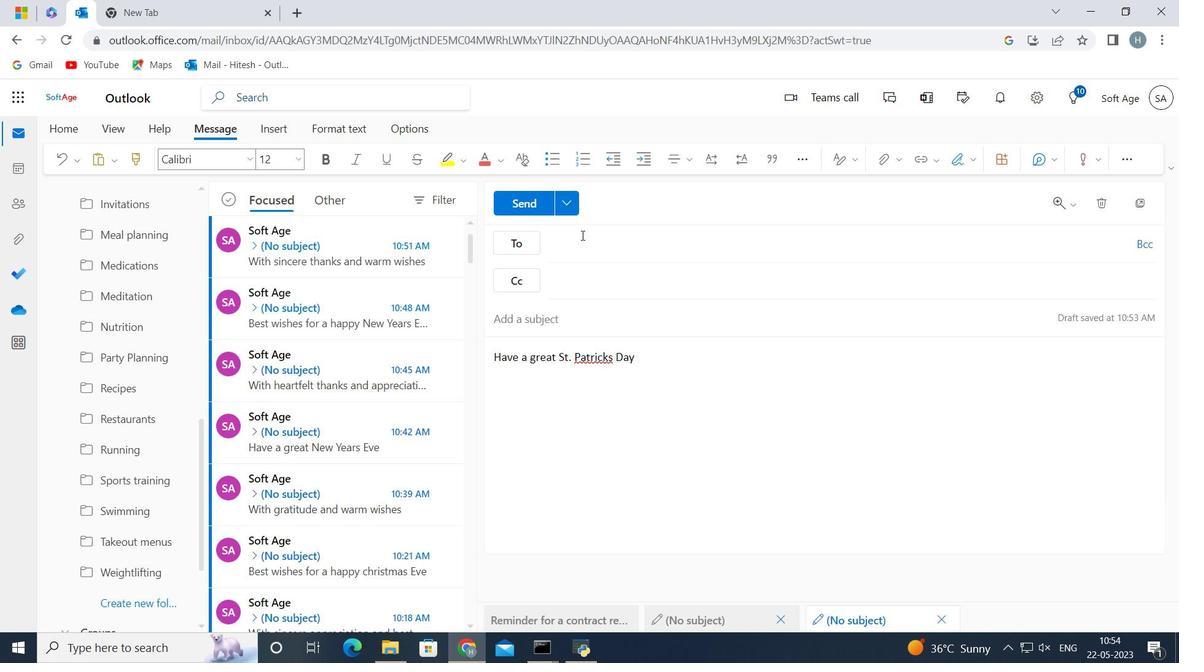 
Action: Mouse pressed left at (583, 236)
Screenshot: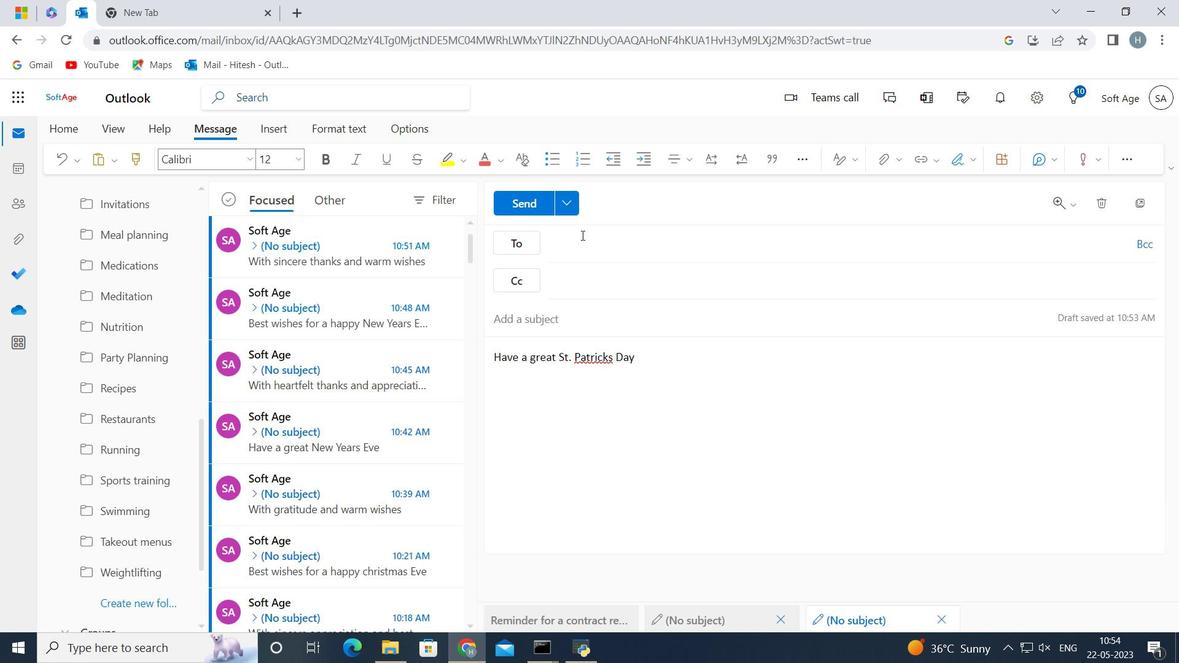
Action: Key pressed softage.8<Key.shift><Key.shift><Key.shift><Key.shift><Key.shift><Key.shift><Key.shift><Key.shift><Key.shift><Key.shift><Key.shift><Key.shift>@softage.net
Screenshot: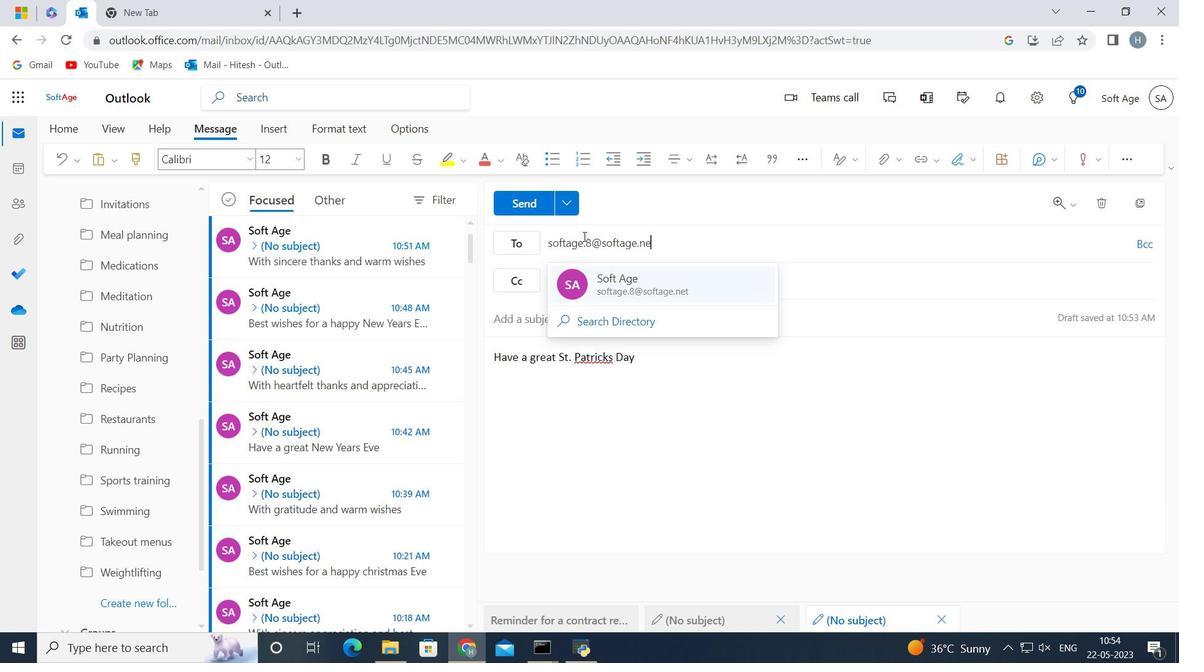 
Action: Mouse moved to (596, 278)
Screenshot: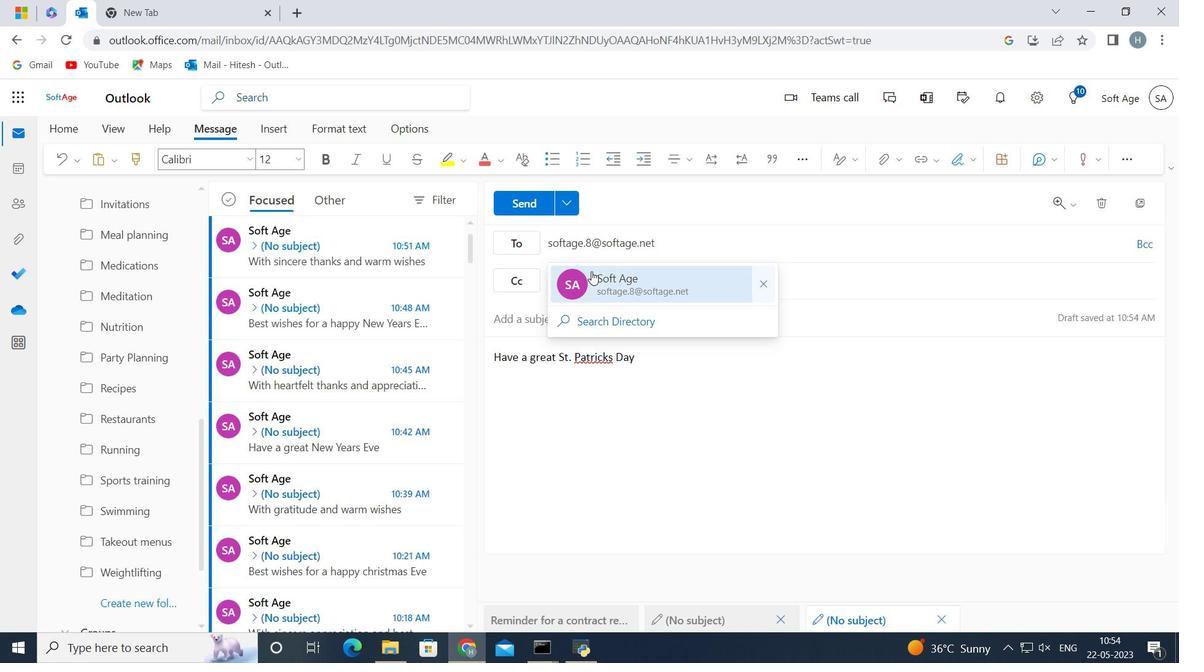 
Action: Mouse pressed left at (596, 278)
Screenshot: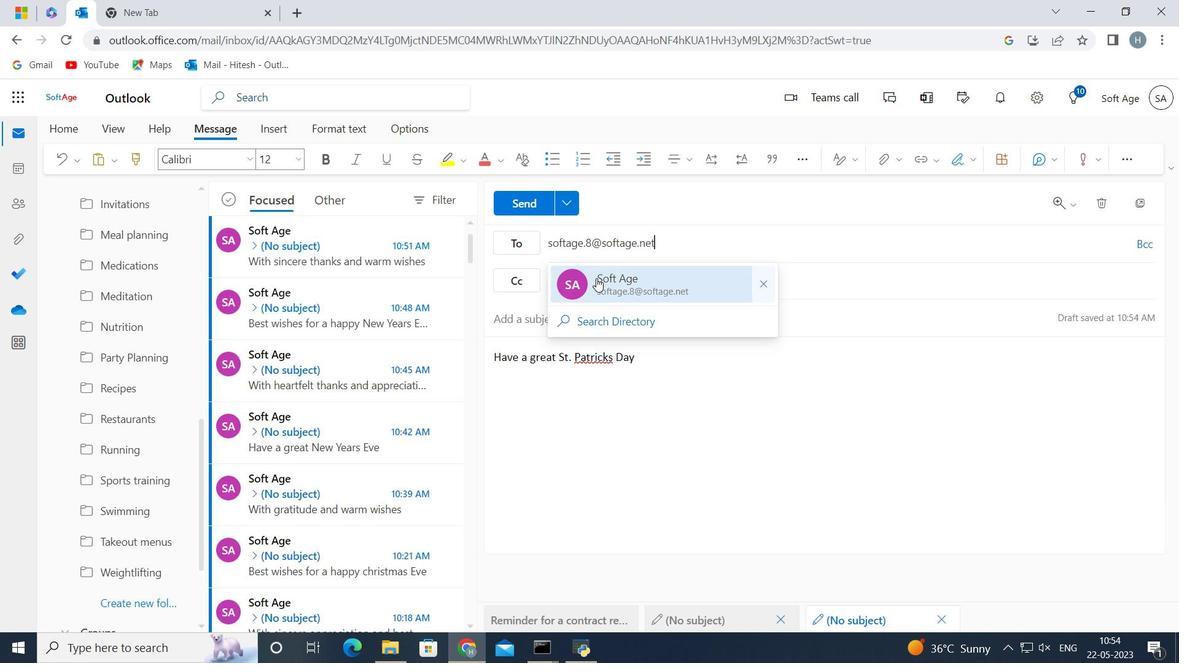 
Action: Mouse moved to (129, 606)
Screenshot: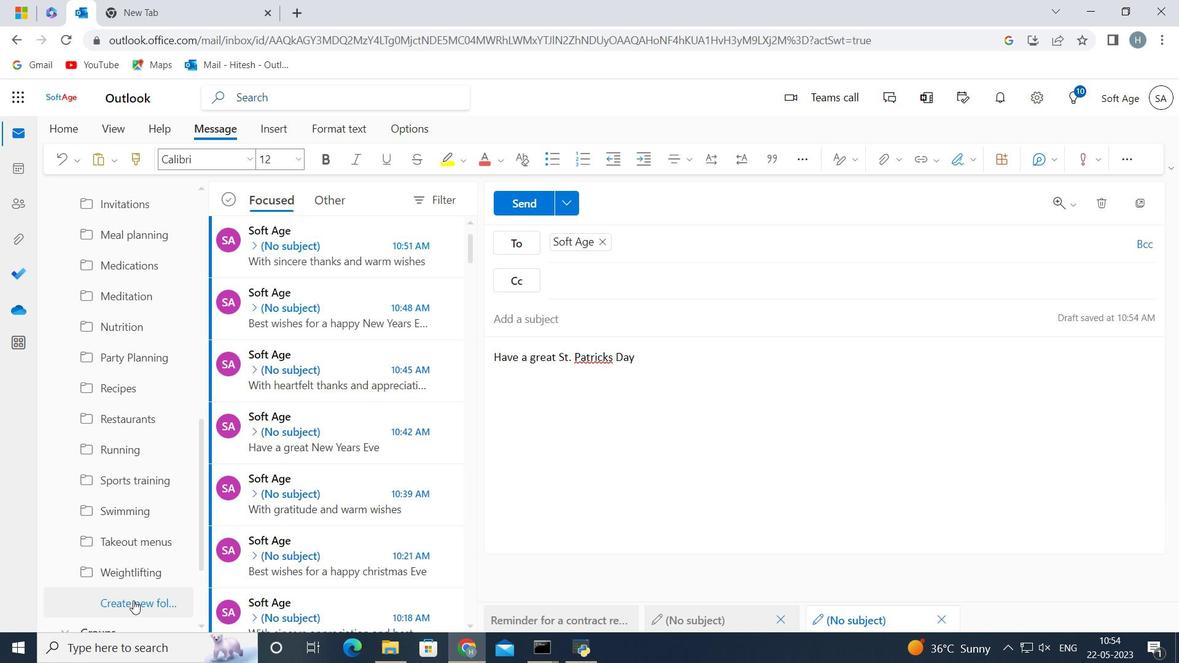 
Action: Mouse pressed left at (129, 606)
Screenshot: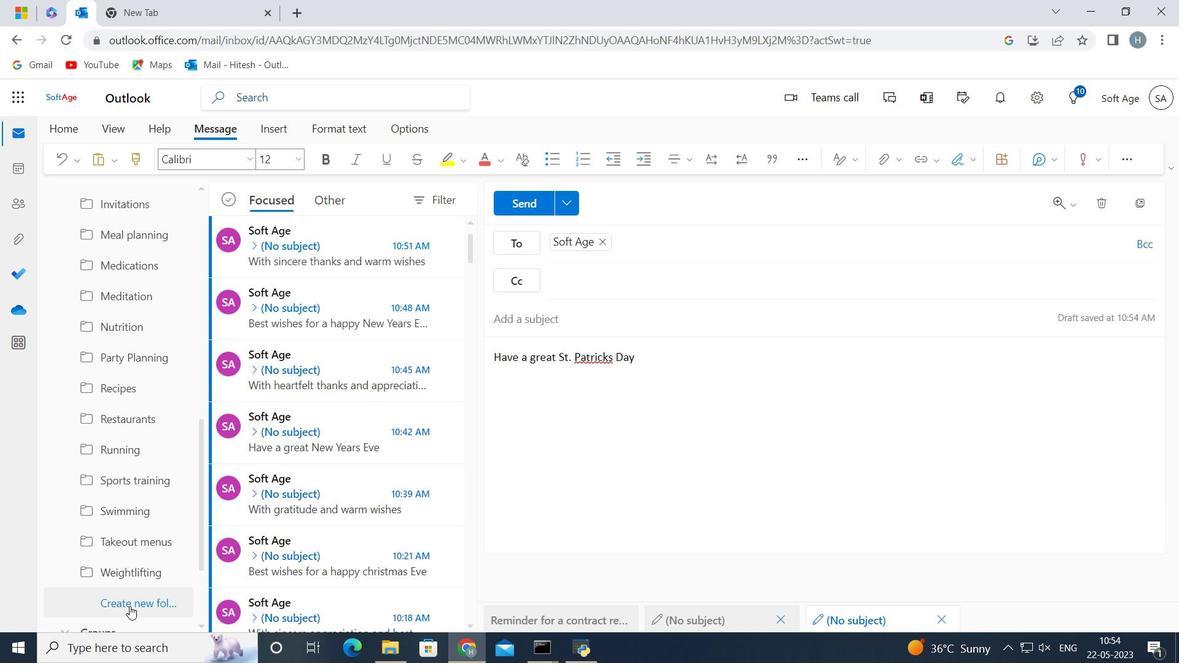 
Action: Key pressed <Key.shift><Key.shift><Key.shift>Decorations
Screenshot: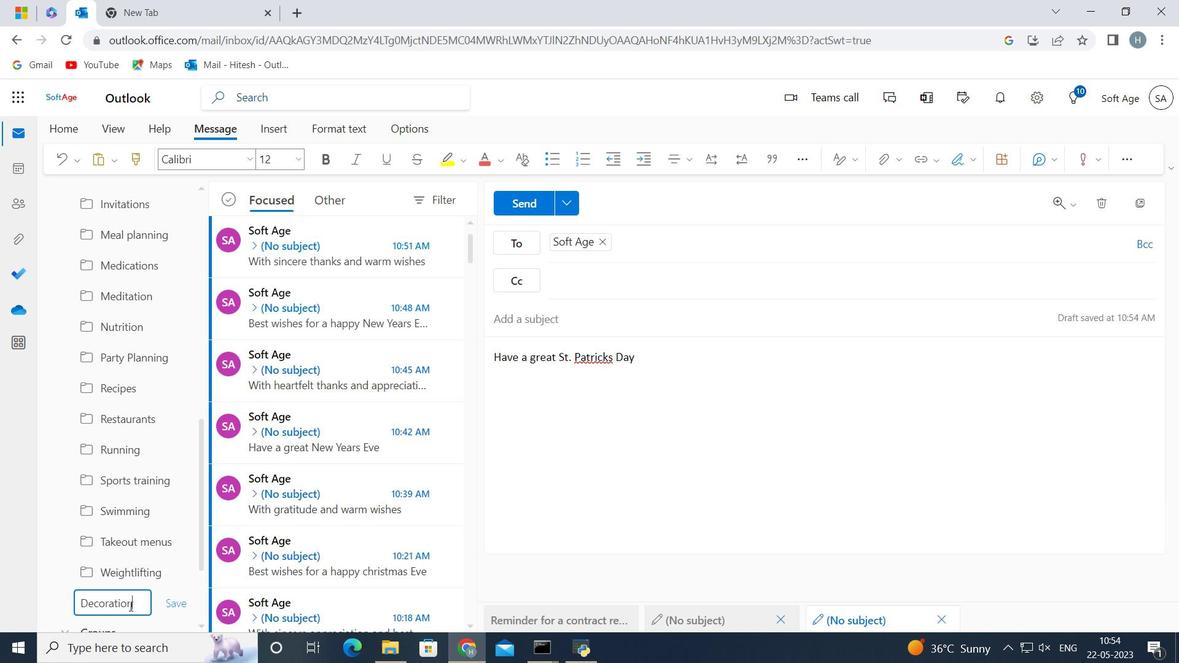 
Action: Mouse moved to (179, 603)
Screenshot: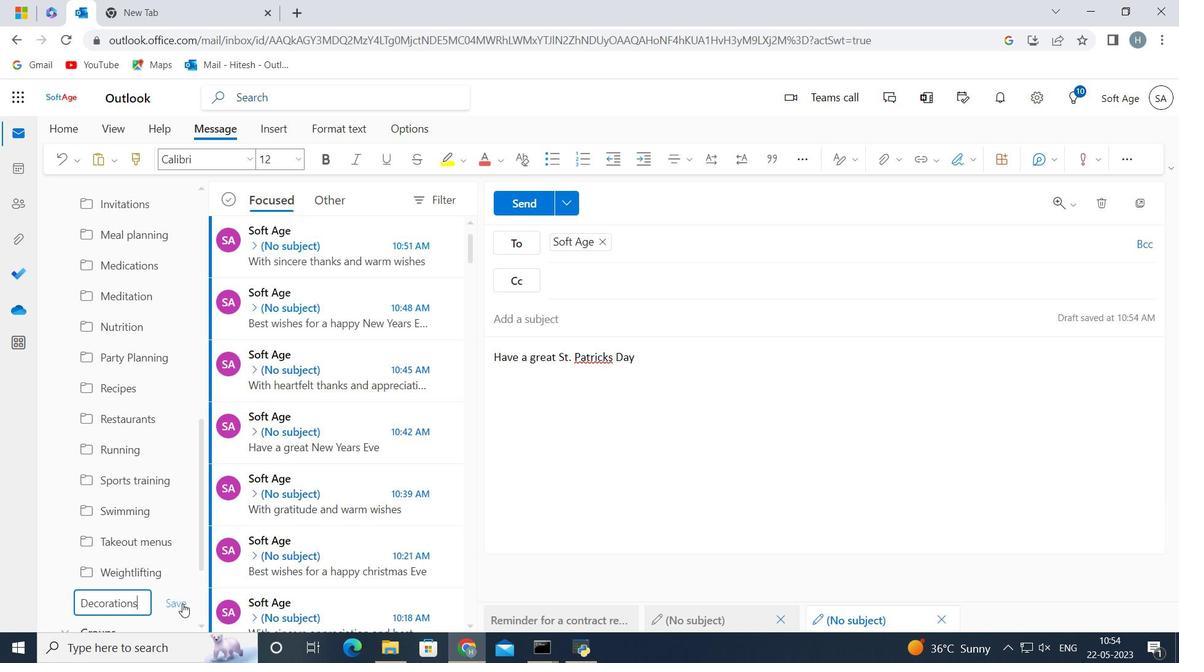 
Action: Mouse pressed left at (179, 603)
Screenshot: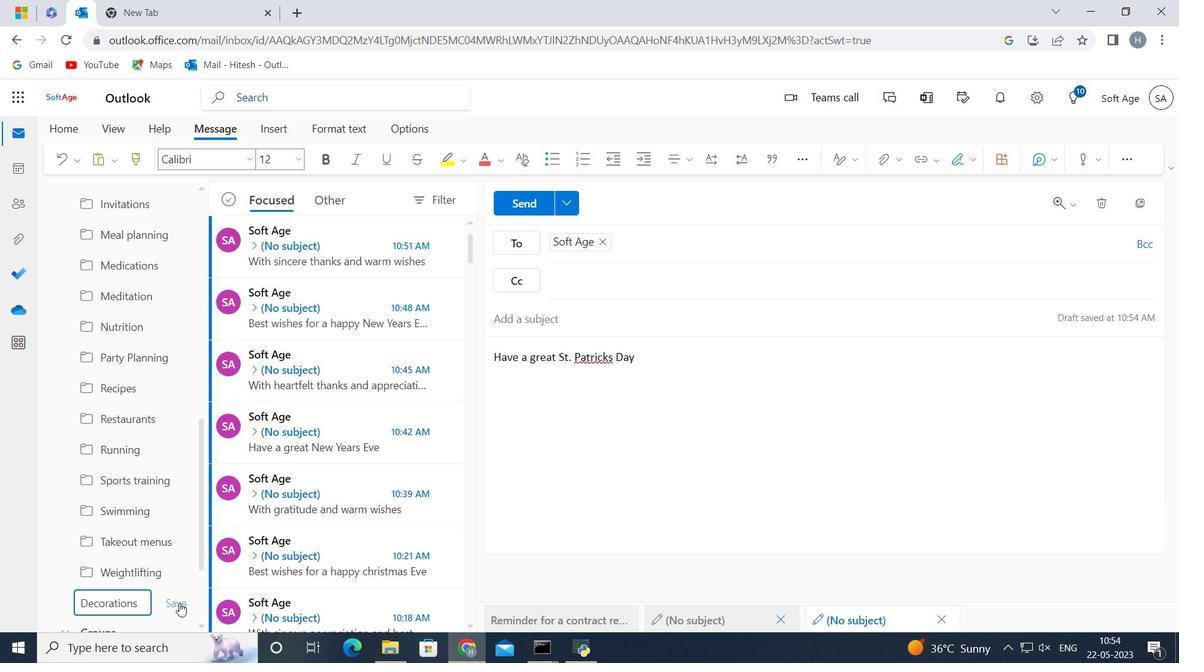 
Action: Mouse moved to (534, 197)
Screenshot: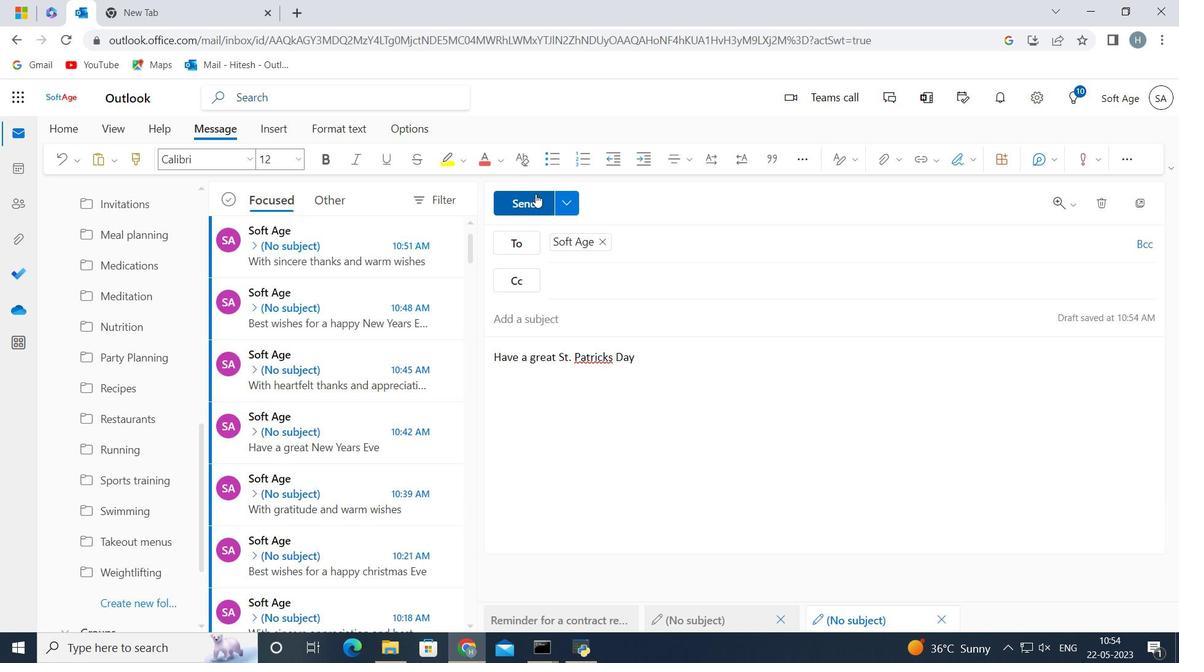 
Action: Mouse pressed left at (534, 197)
Screenshot: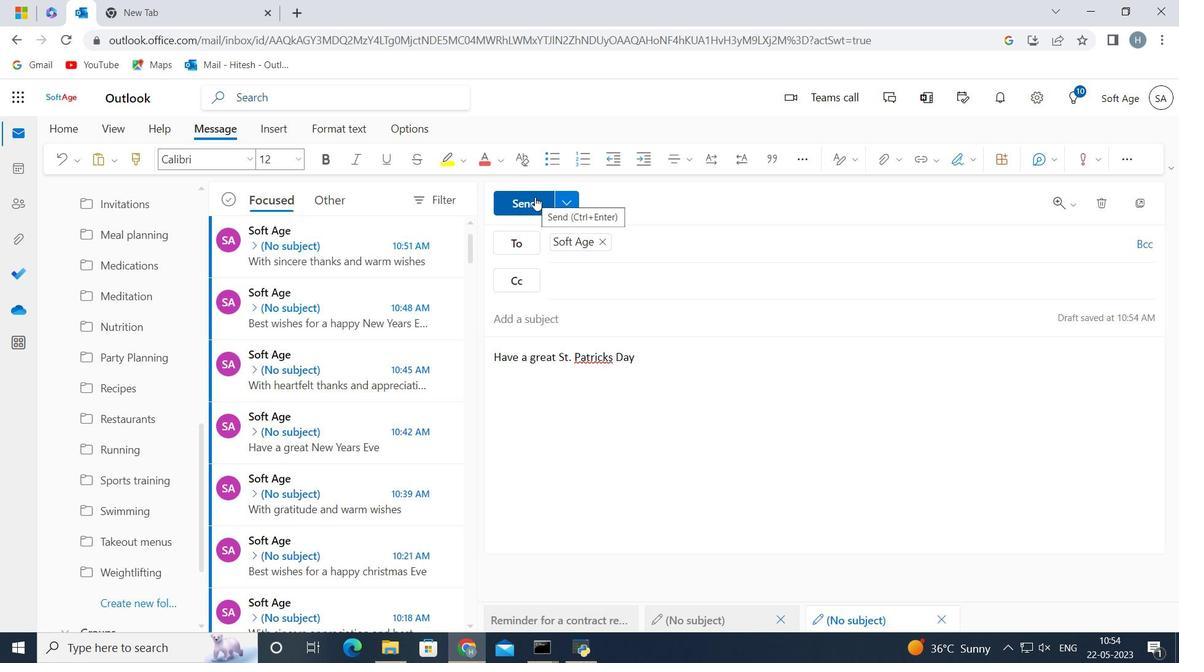 
Action: Mouse moved to (590, 401)
Screenshot: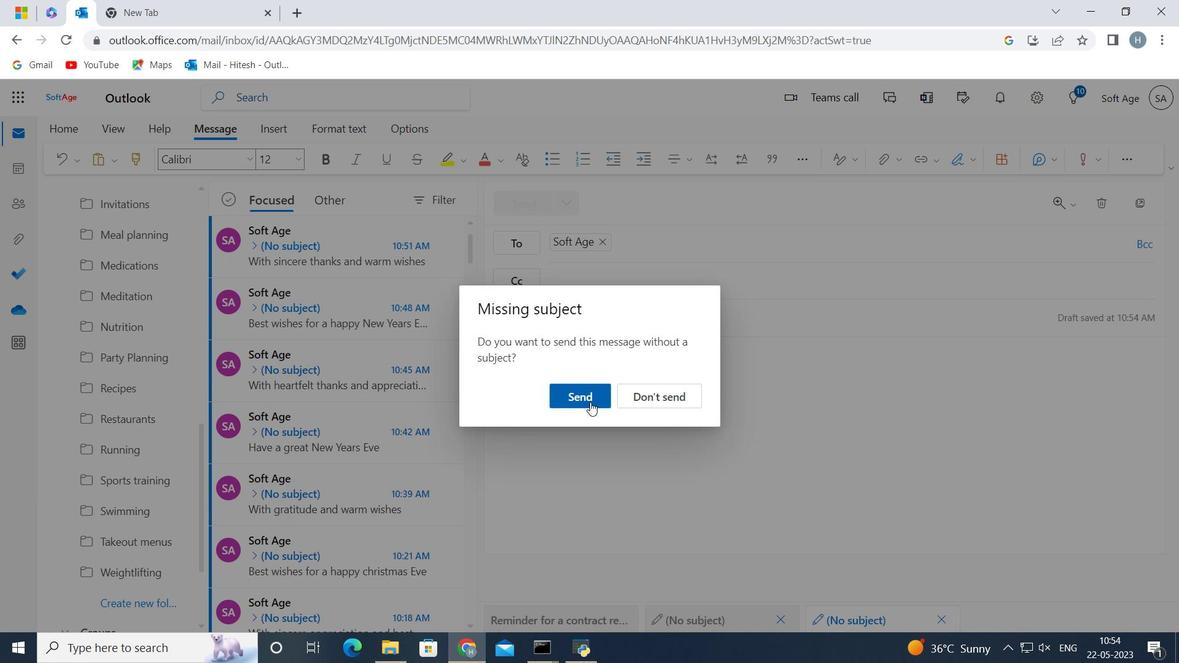 
Action: Mouse pressed left at (590, 401)
Screenshot: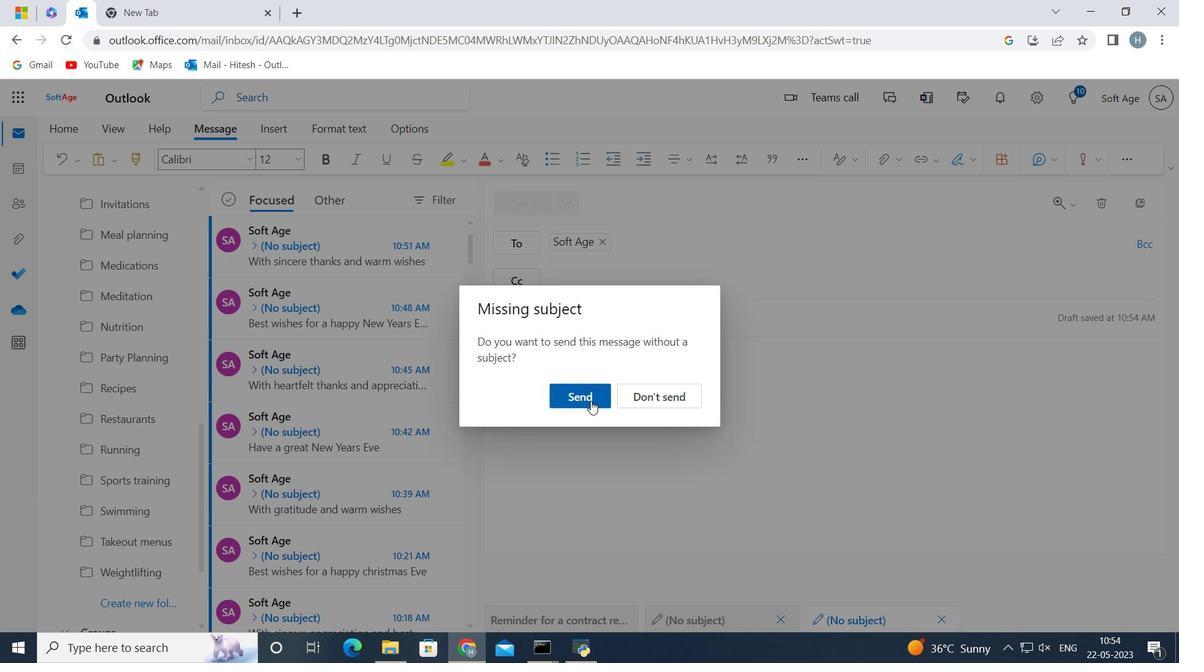
Action: Mouse moved to (589, 401)
Screenshot: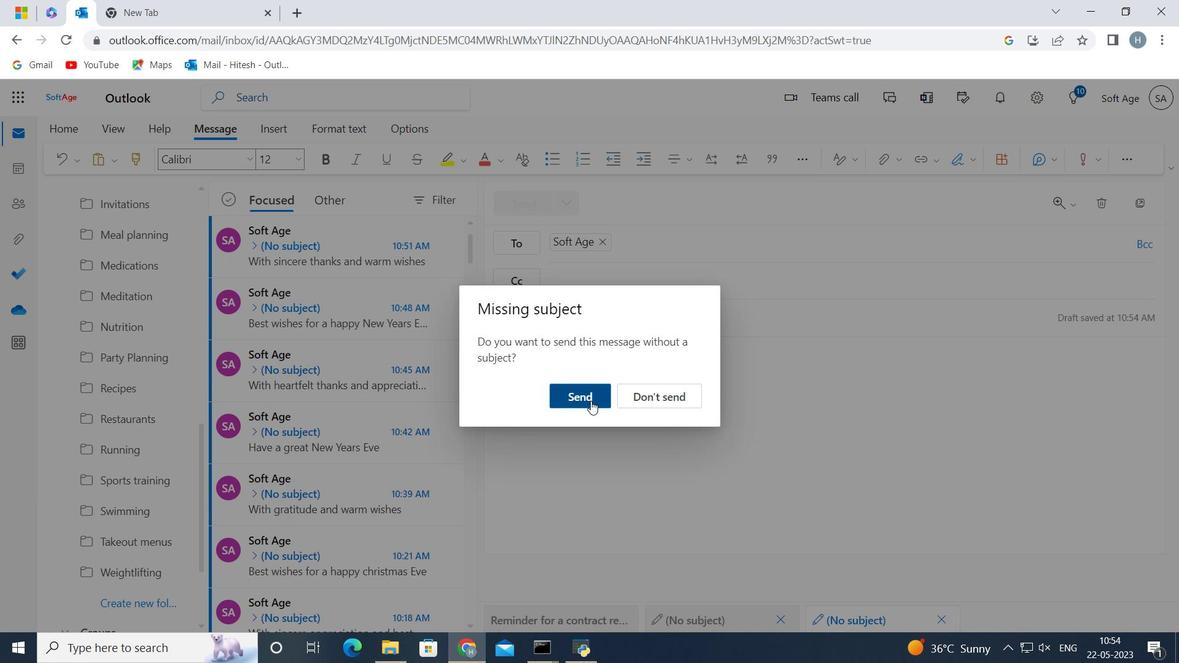 
